 Task: Add Attachment from Google Drive to Card Card0000000087 in Board Board0000000022 in Workspace WS0000000008 in Trello. Add Cover Orange to Card Card0000000087 in Board Board0000000022 in Workspace WS0000000008 in Trello. Add "Add Label …" with "Title" Title0000000087 to Button Button0000000087 to Card Card0000000087 in Board Board0000000022 in Workspace WS0000000008 in Trello. Add Description DS0000000087 to Card Card0000000087 in Board Board0000000022 in Workspace WS0000000008 in Trello. Add Comment CM0000000087 to Card Card0000000087 in Board Board0000000022 in Workspace WS0000000008 in Trello
Action: Mouse moved to (386, 456)
Screenshot: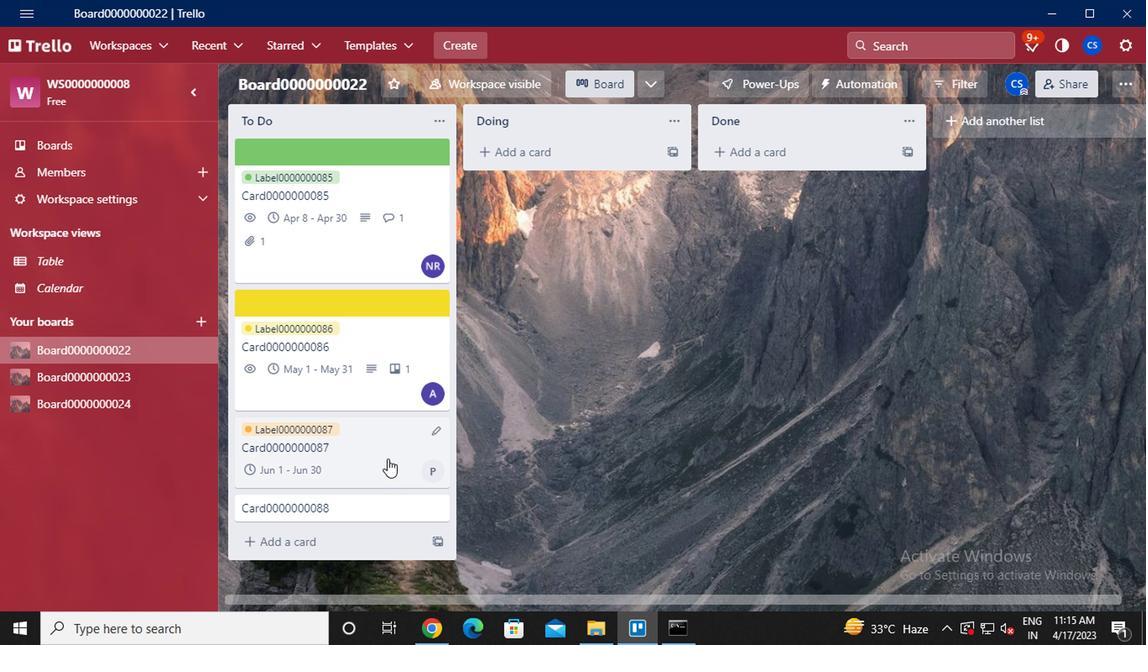 
Action: Mouse pressed left at (386, 456)
Screenshot: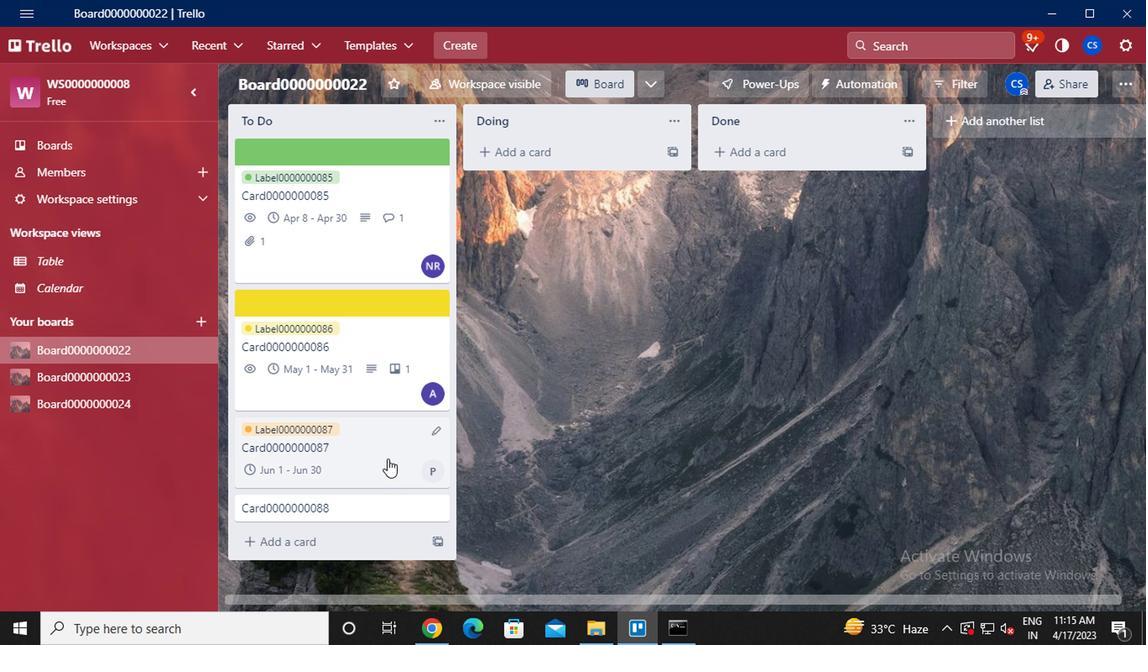 
Action: Mouse moved to (798, 294)
Screenshot: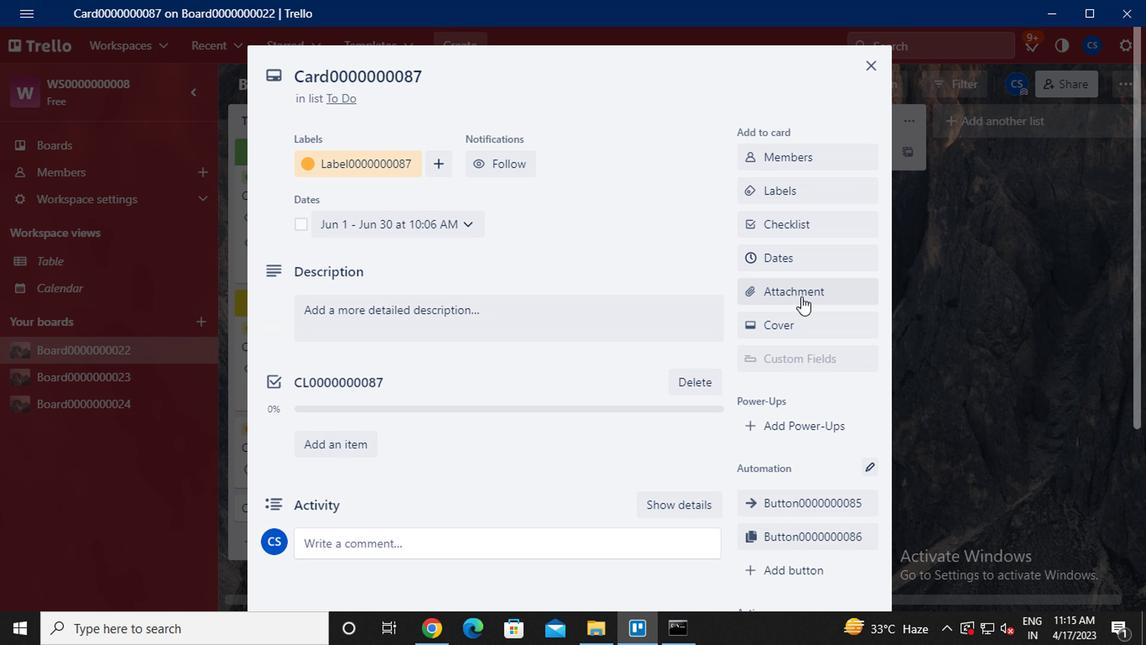 
Action: Mouse pressed left at (798, 294)
Screenshot: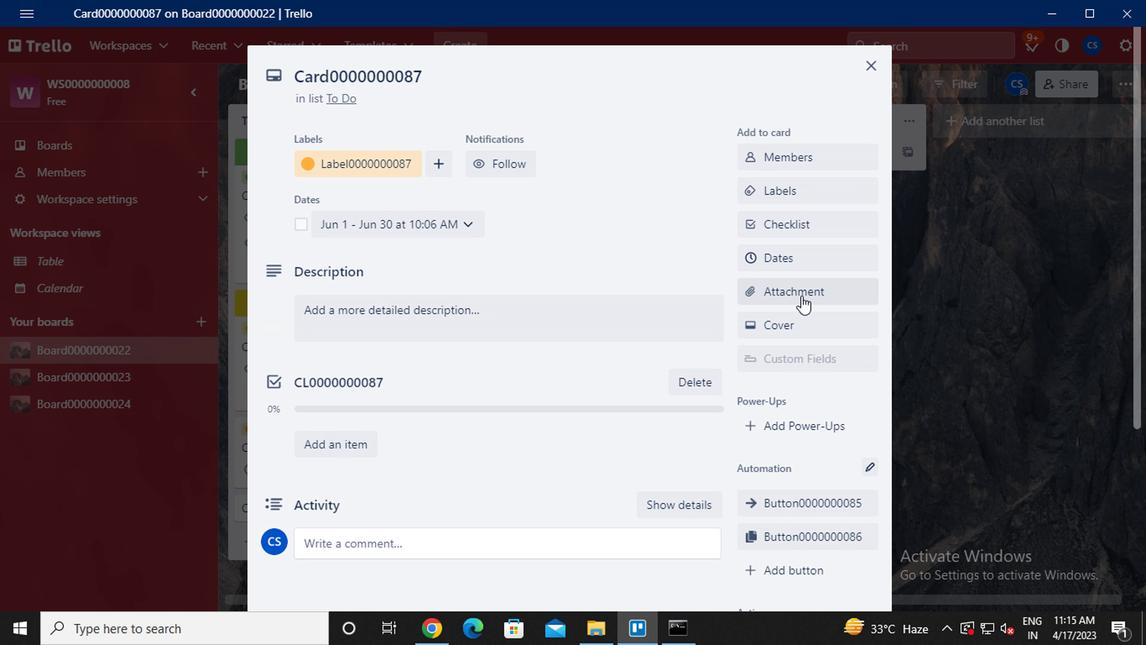 
Action: Mouse moved to (808, 204)
Screenshot: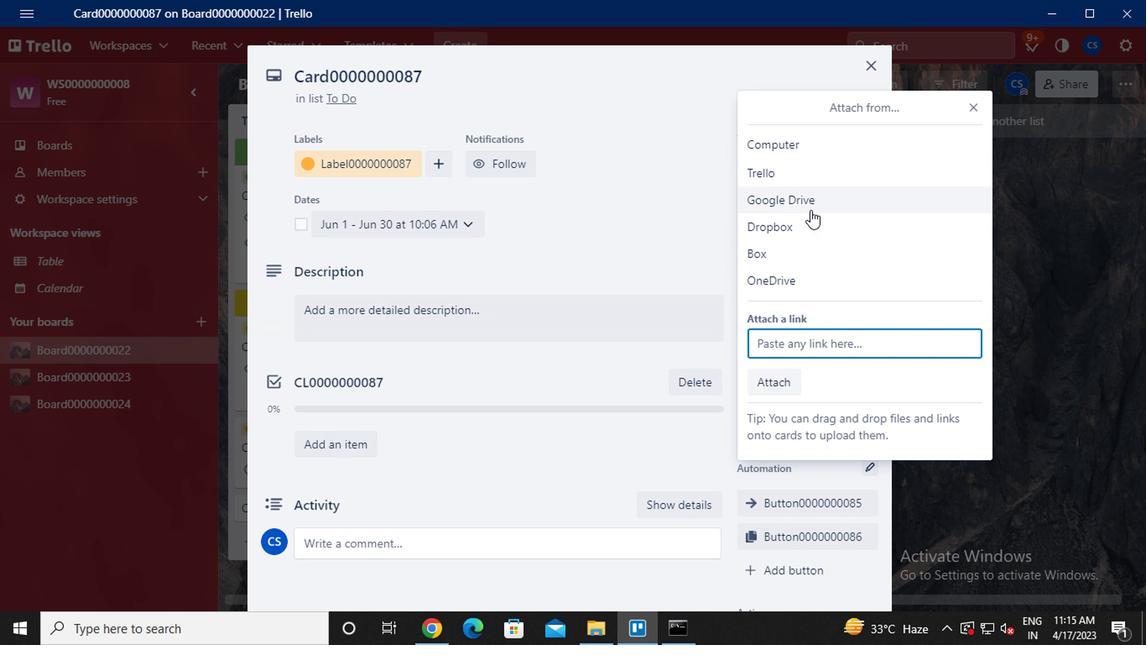 
Action: Mouse pressed left at (808, 204)
Screenshot: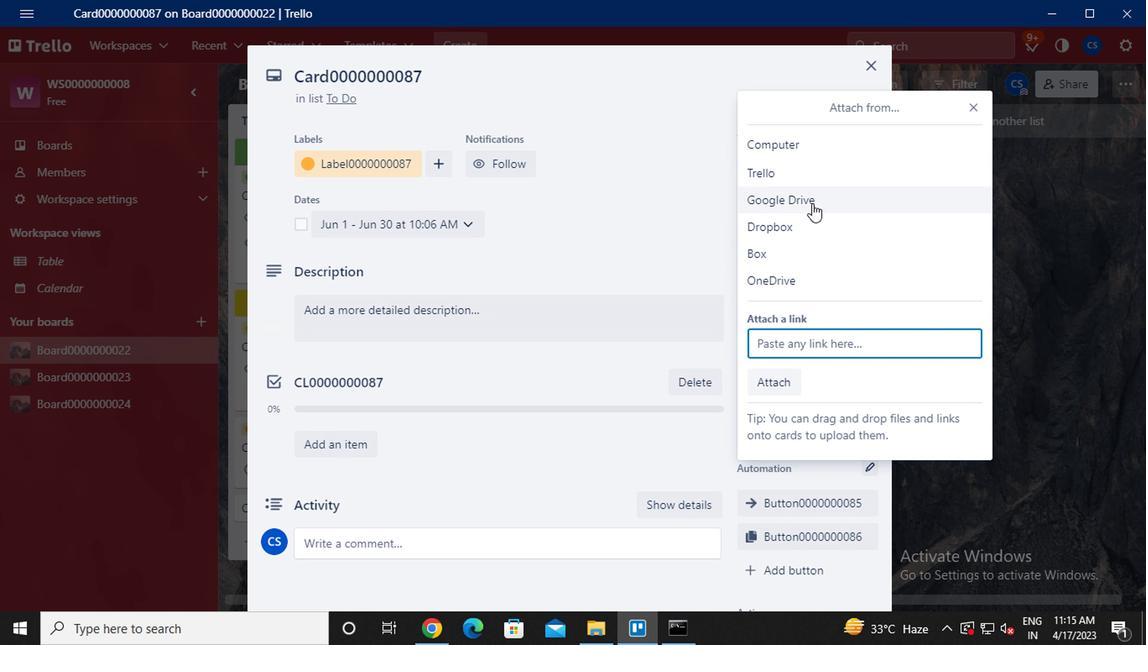 
Action: Mouse moved to (269, 275)
Screenshot: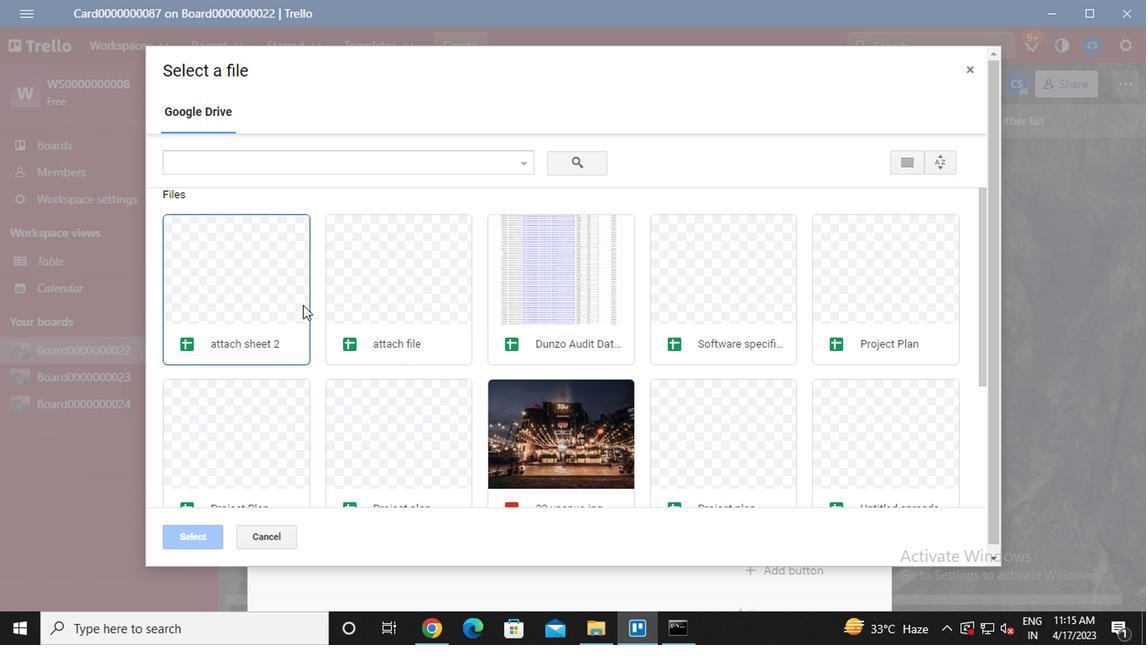 
Action: Mouse pressed left at (269, 275)
Screenshot: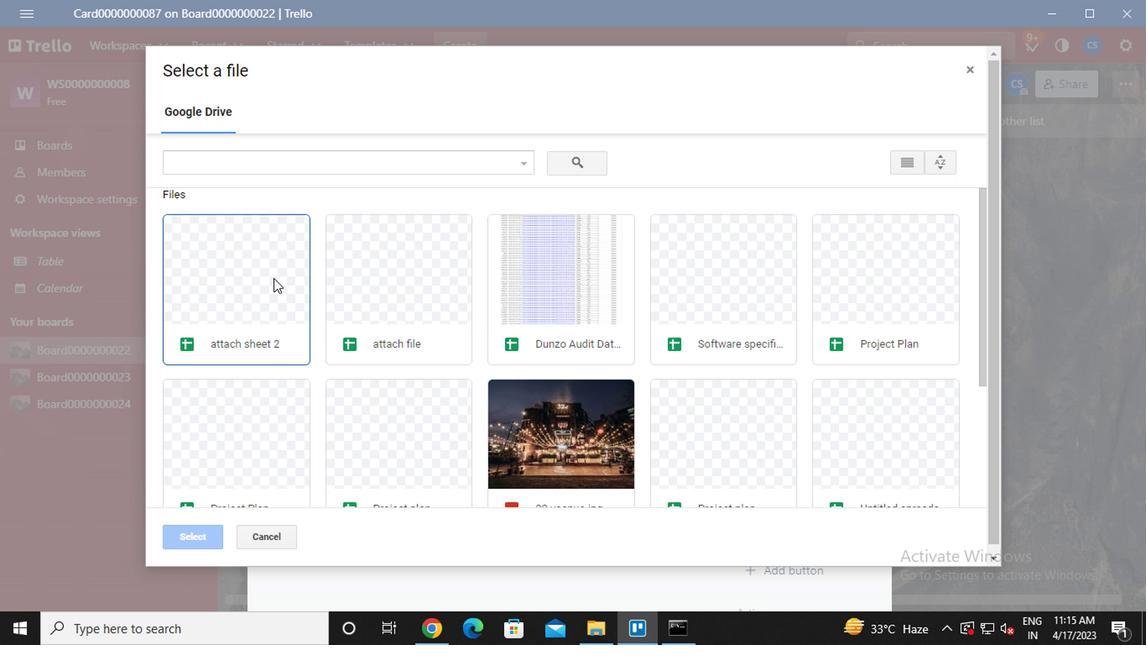
Action: Mouse pressed left at (269, 275)
Screenshot: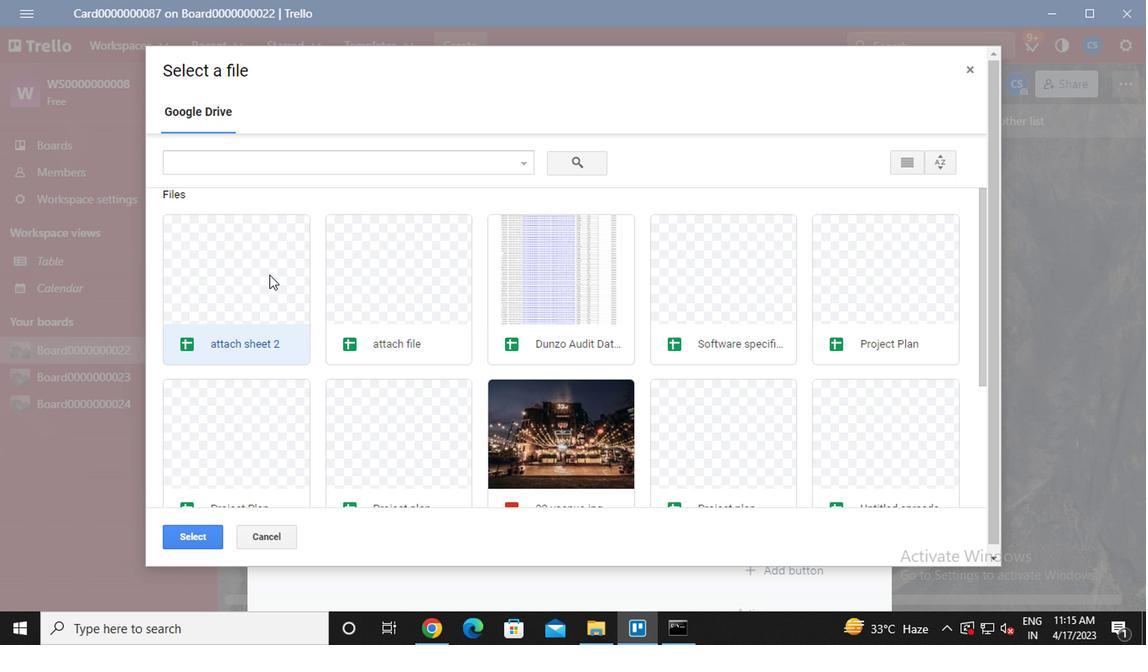 
Action: Mouse pressed left at (269, 275)
Screenshot: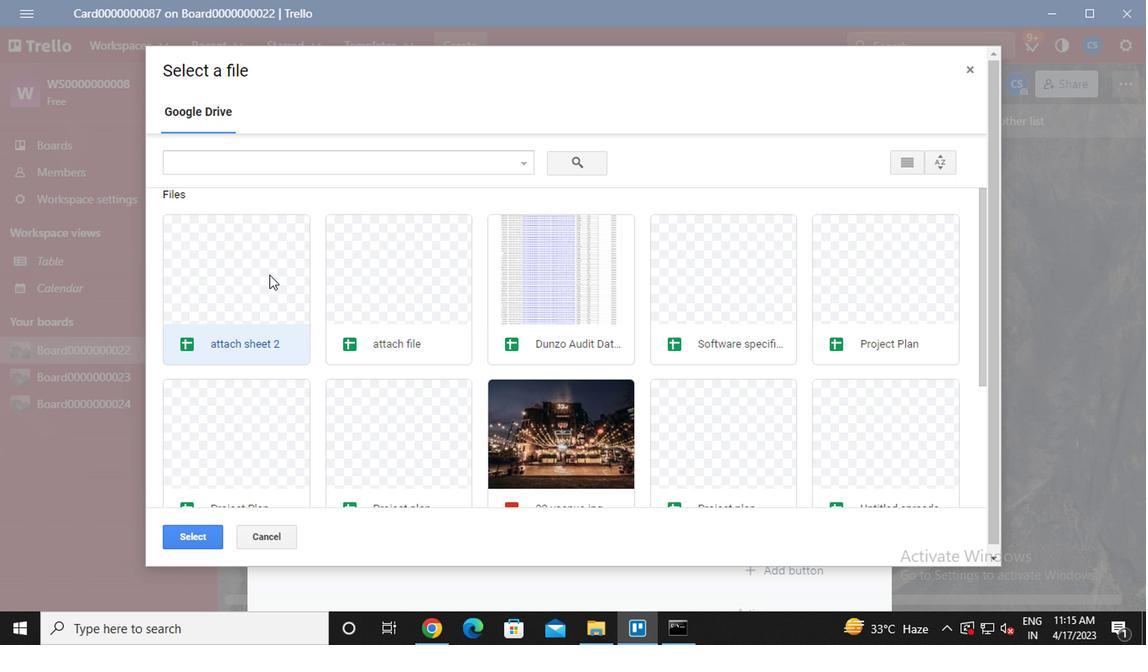 
Action: Mouse moved to (801, 320)
Screenshot: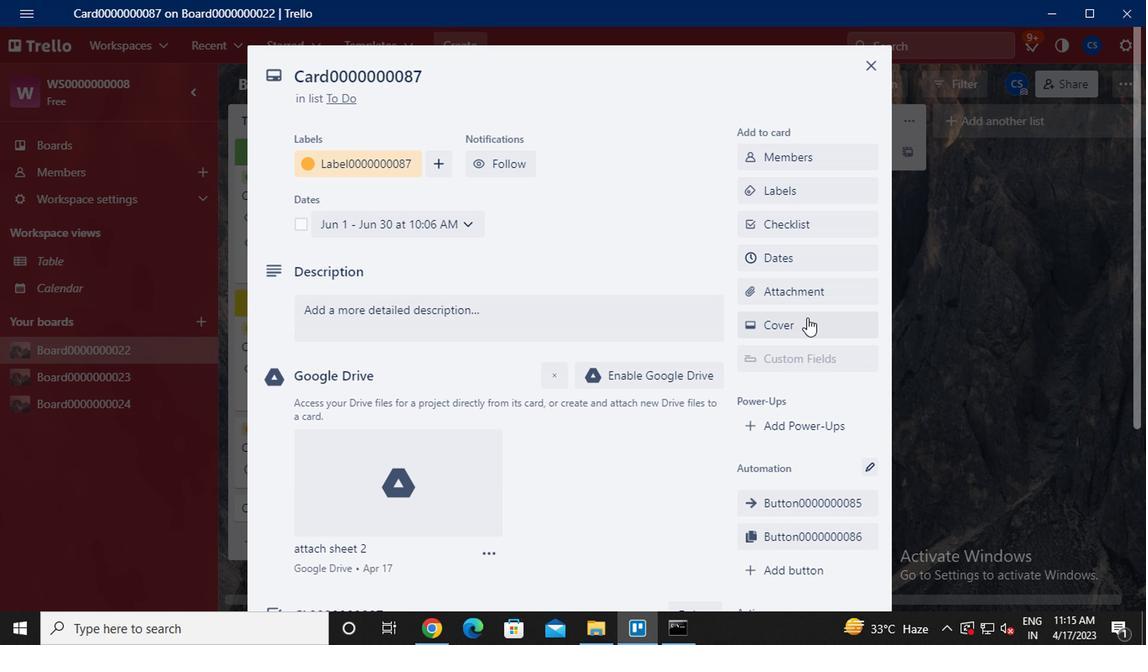 
Action: Mouse pressed left at (801, 320)
Screenshot: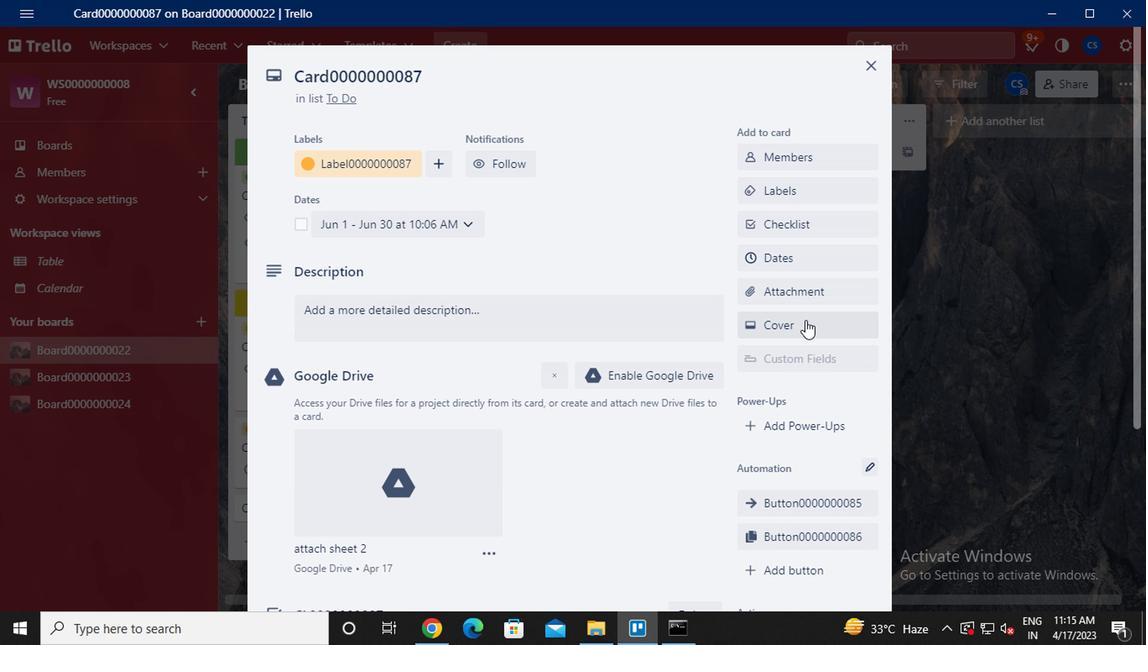 
Action: Mouse moved to (841, 281)
Screenshot: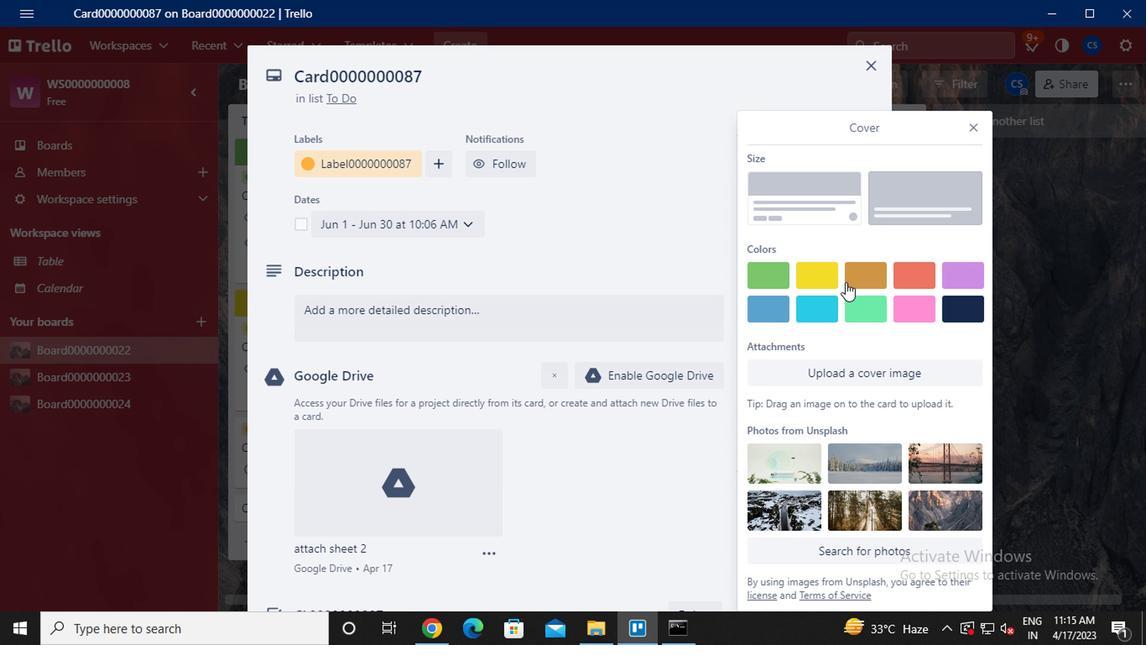 
Action: Mouse pressed left at (841, 281)
Screenshot: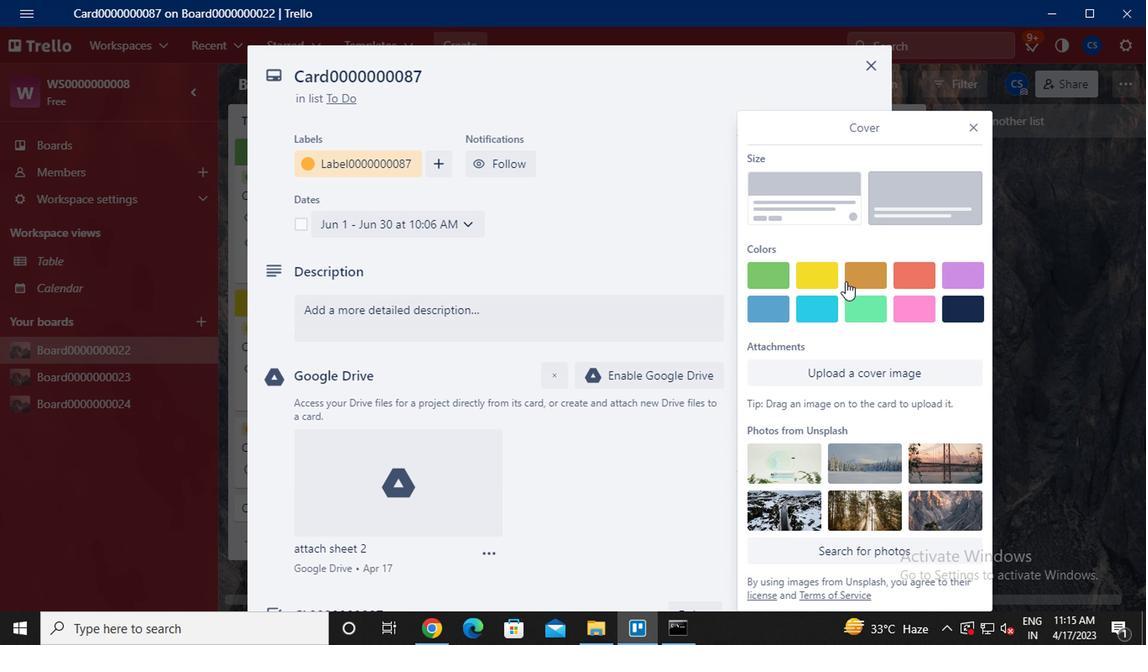 
Action: Mouse moved to (969, 101)
Screenshot: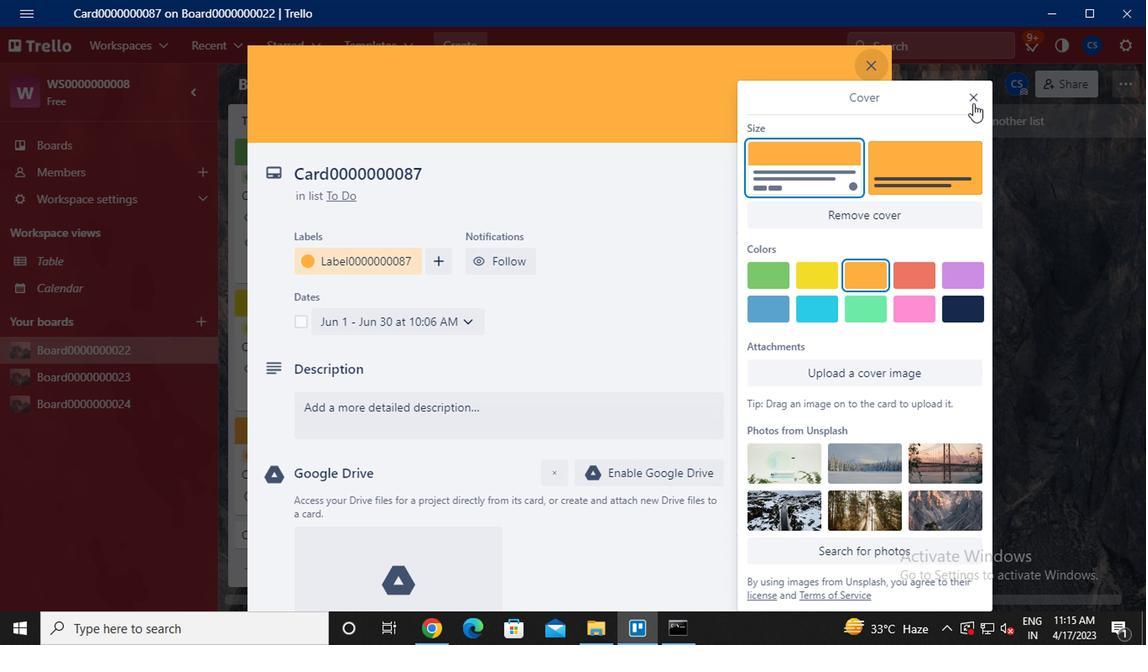 
Action: Mouse pressed left at (969, 101)
Screenshot: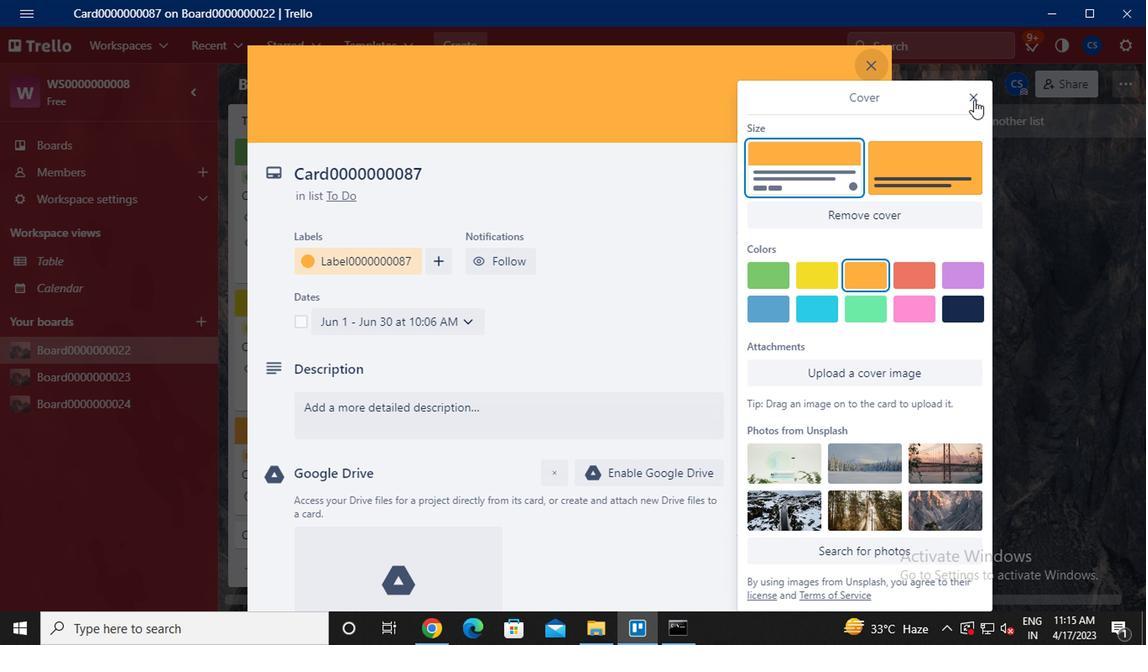 
Action: Mouse moved to (830, 277)
Screenshot: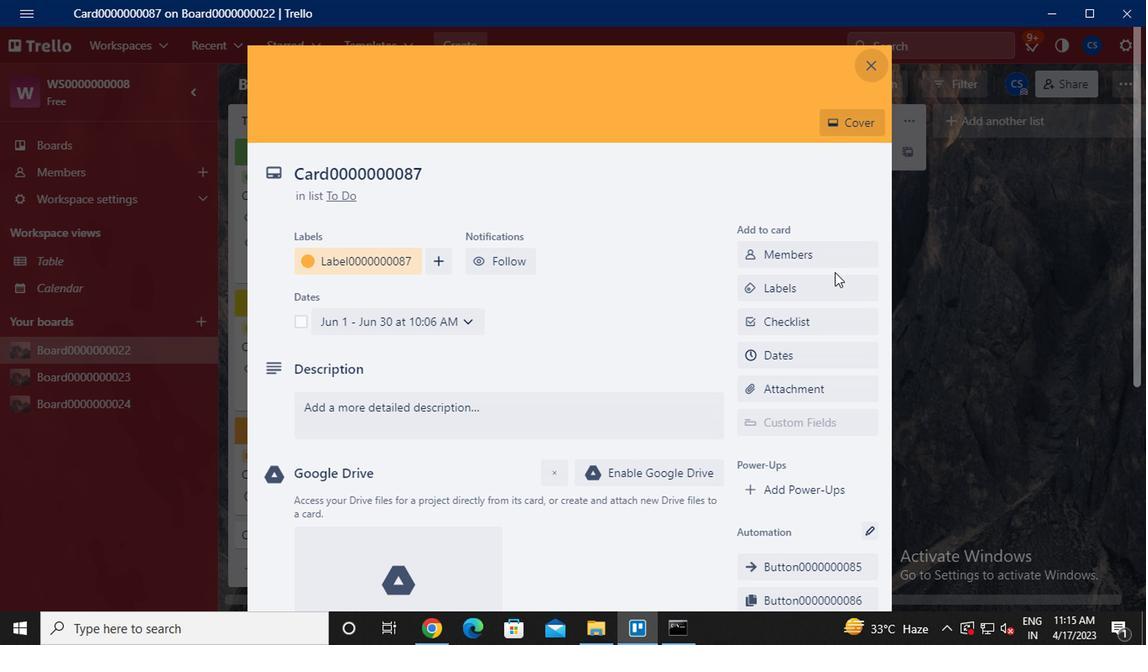 
Action: Mouse scrolled (830, 275) with delta (0, -1)
Screenshot: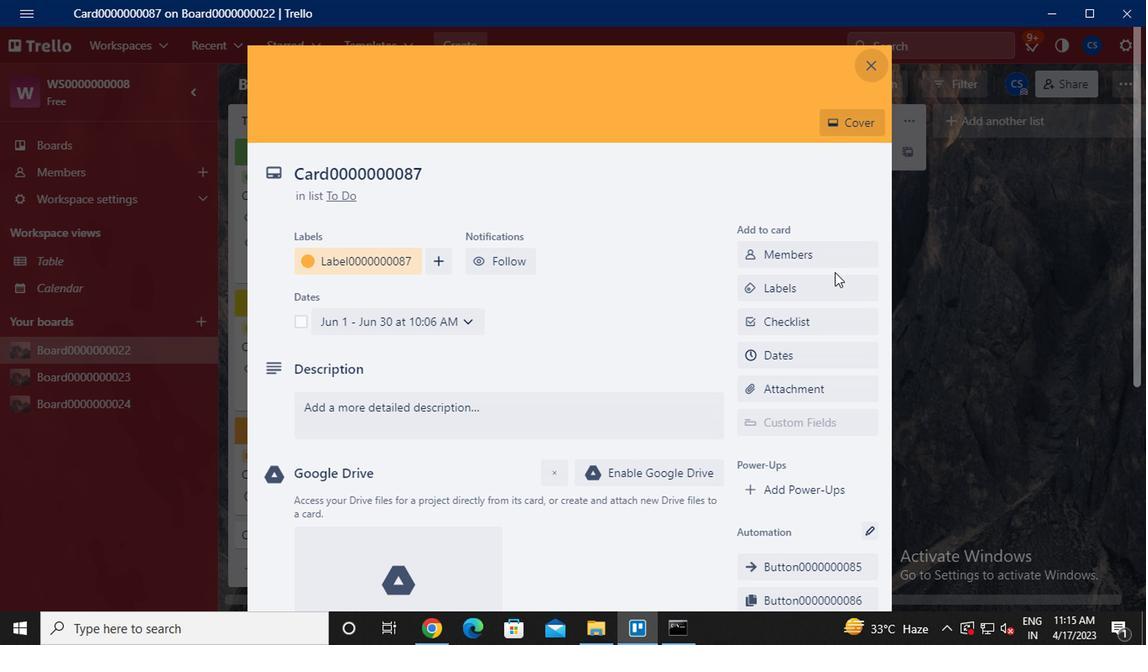 
Action: Mouse moved to (829, 278)
Screenshot: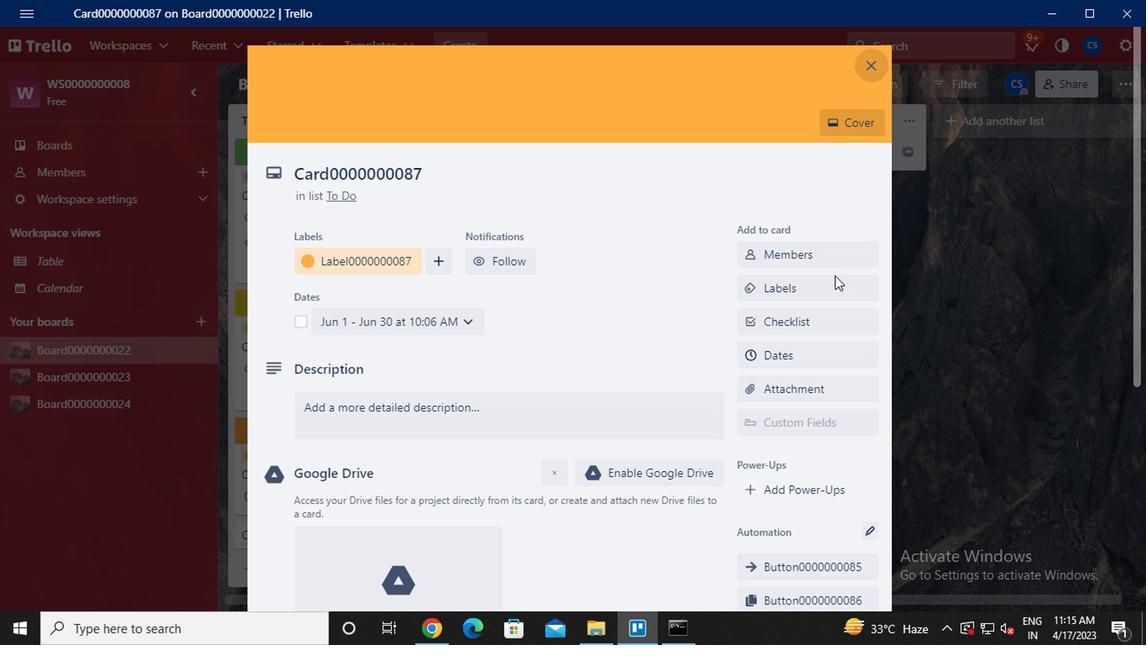 
Action: Mouse scrolled (829, 277) with delta (0, -1)
Screenshot: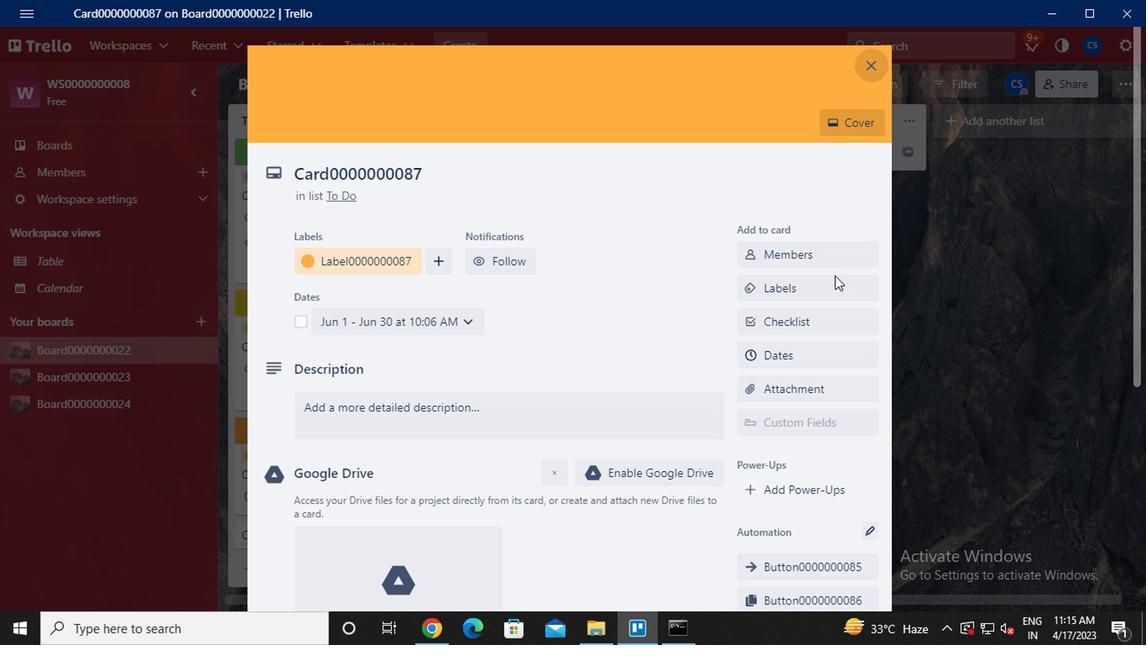 
Action: Mouse scrolled (829, 277) with delta (0, -1)
Screenshot: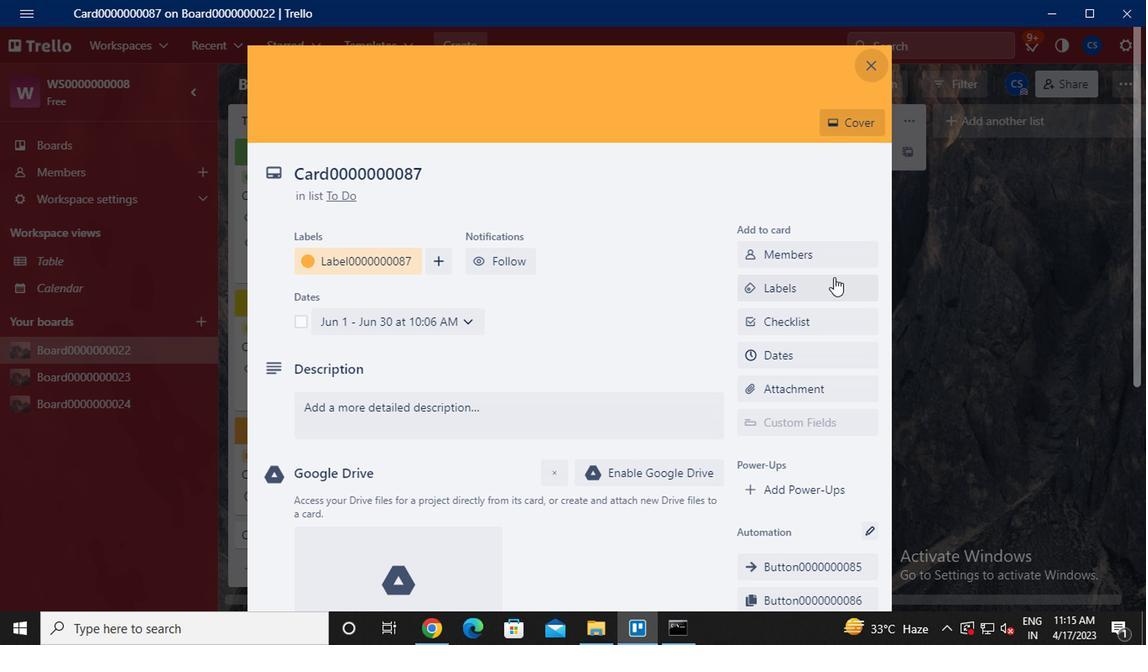 
Action: Mouse scrolled (829, 277) with delta (0, -1)
Screenshot: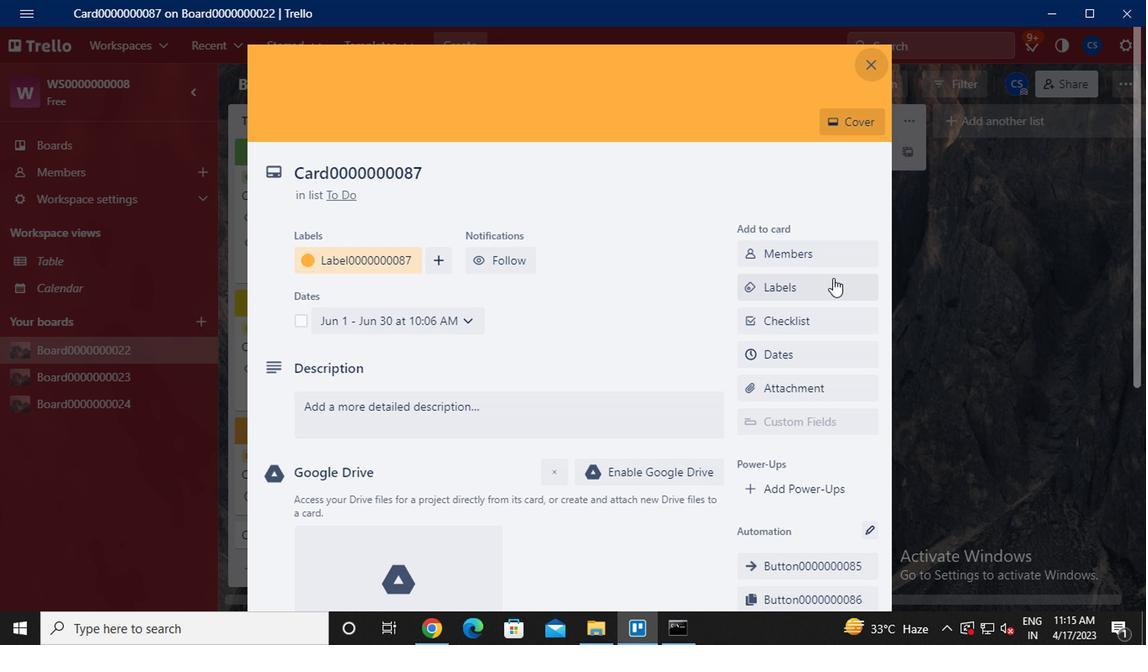 
Action: Mouse moved to (798, 293)
Screenshot: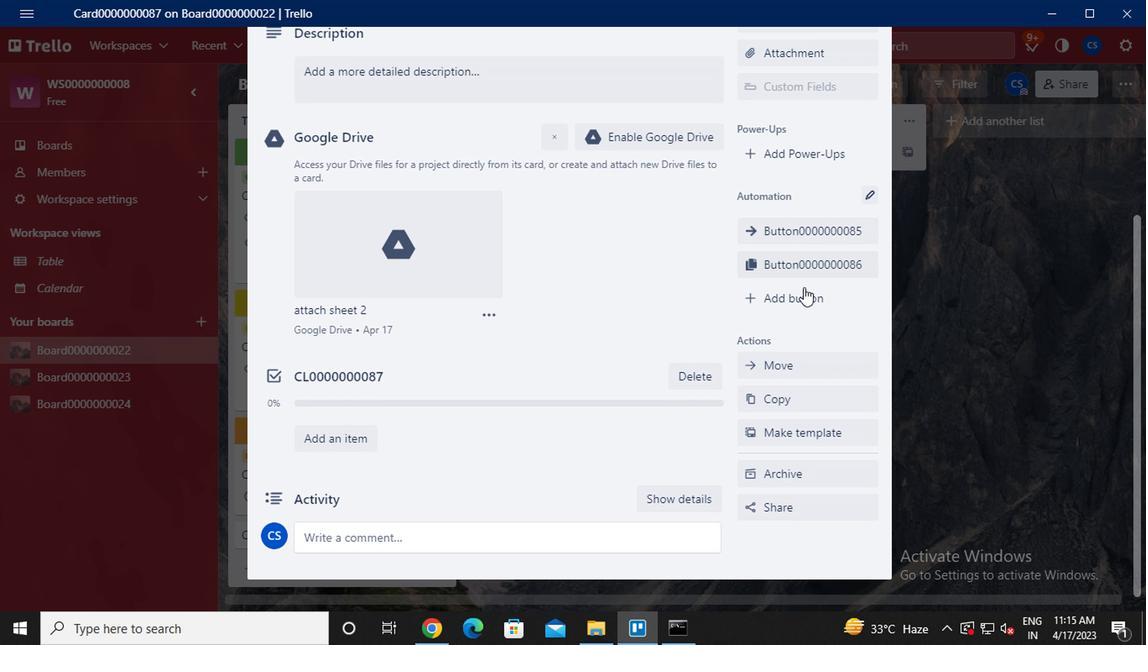 
Action: Mouse pressed left at (798, 293)
Screenshot: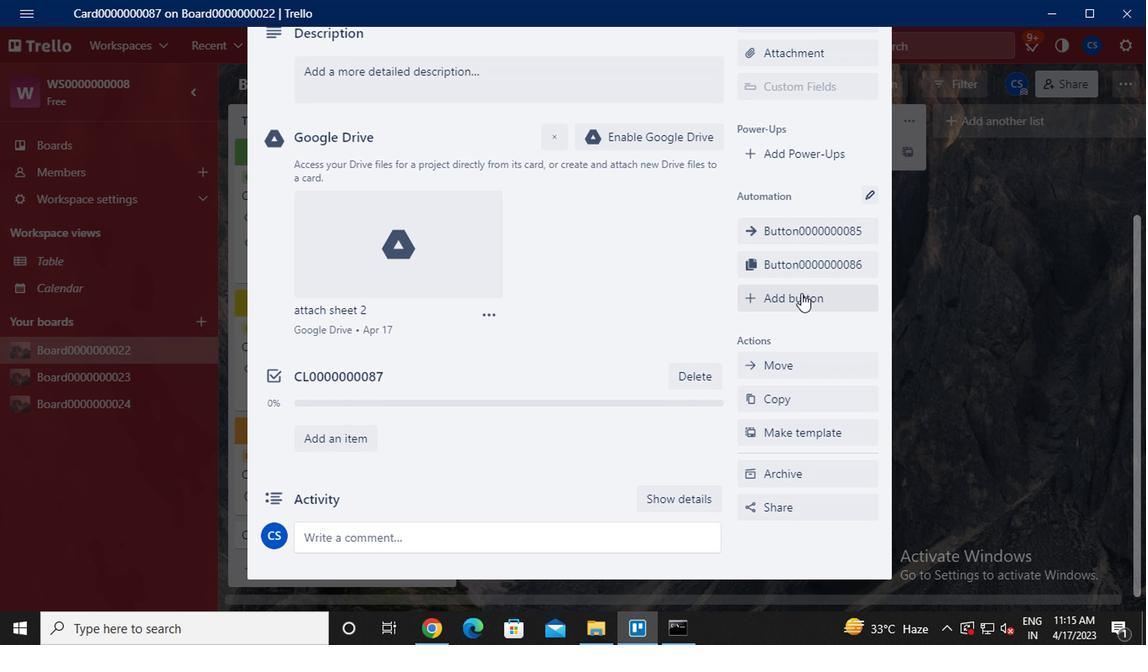 
Action: Mouse moved to (817, 217)
Screenshot: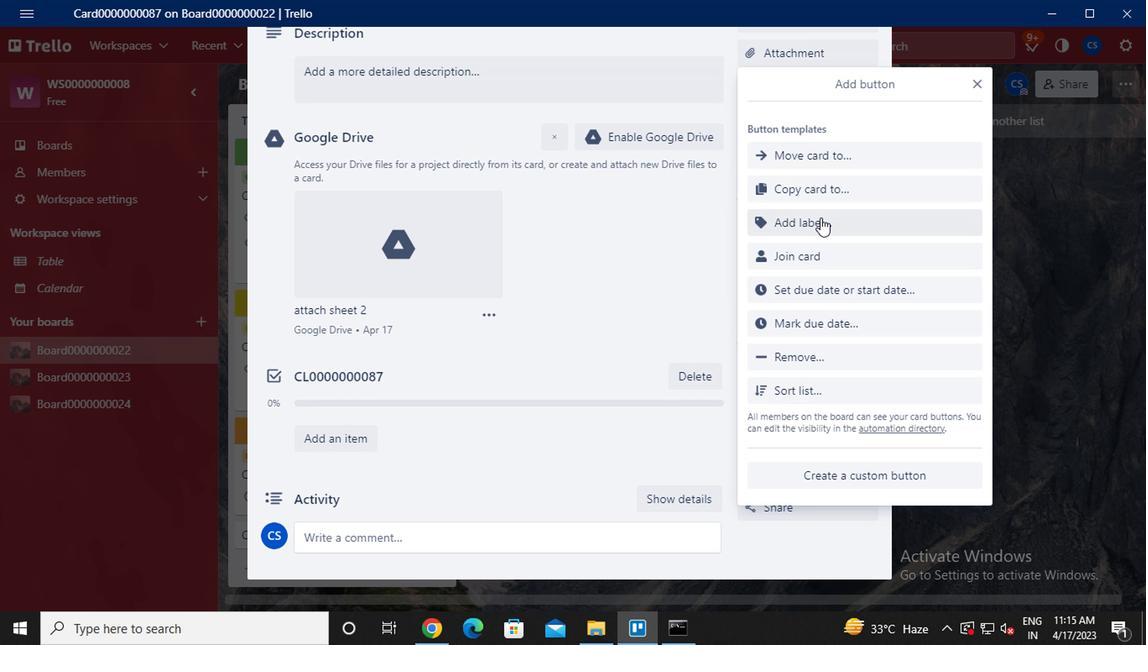 
Action: Mouse pressed left at (817, 217)
Screenshot: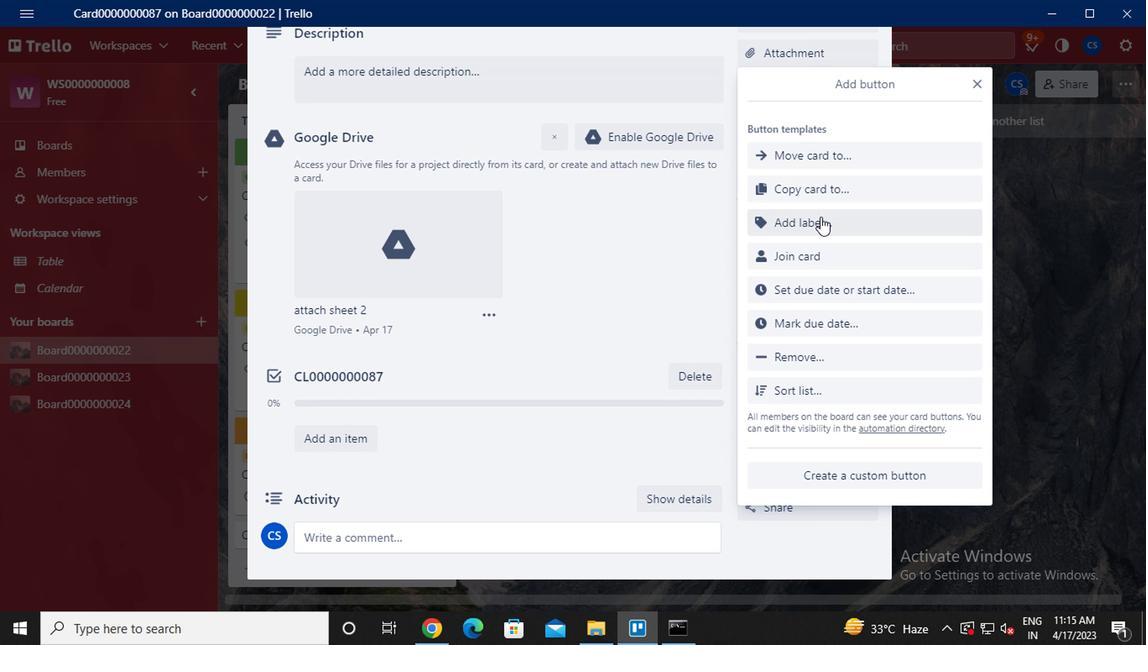 
Action: Mouse moved to (773, 215)
Screenshot: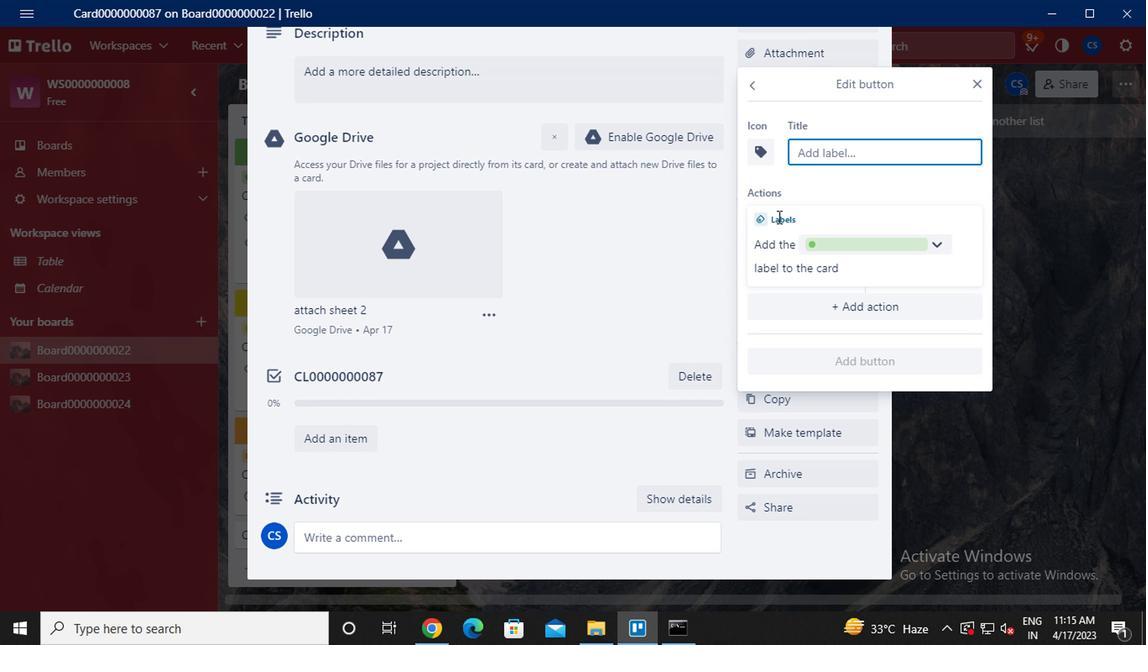 
Action: Key pressed <Key.caps_lock><Key.caps_lock>t<Key.caps_lock>itle
Screenshot: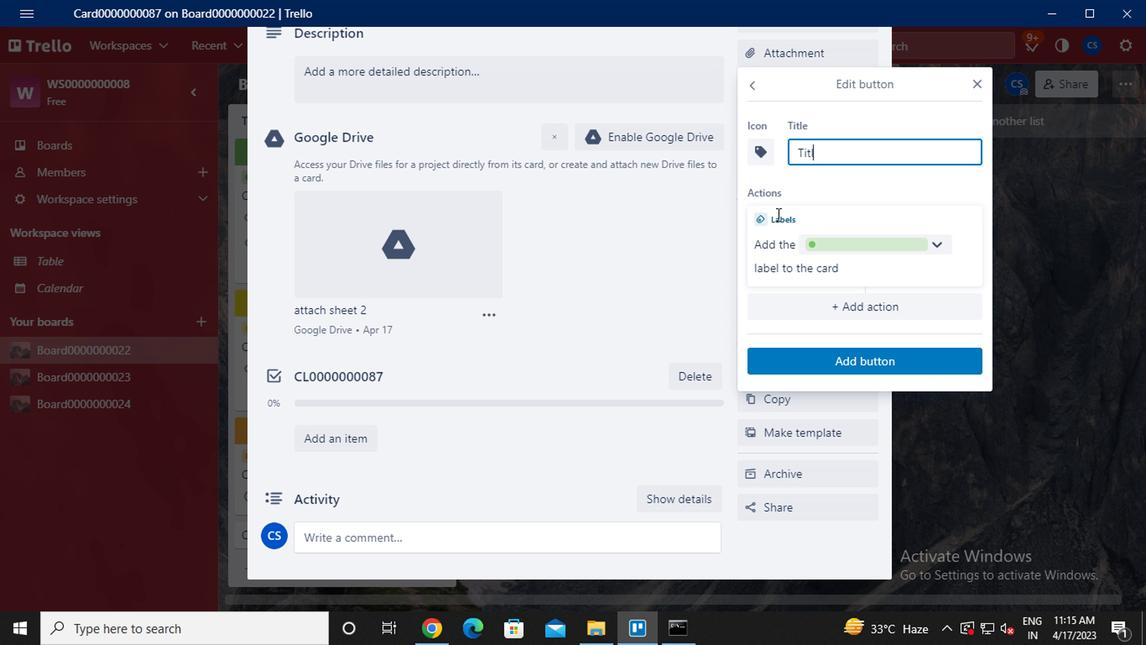 
Action: Mouse moved to (774, 214)
Screenshot: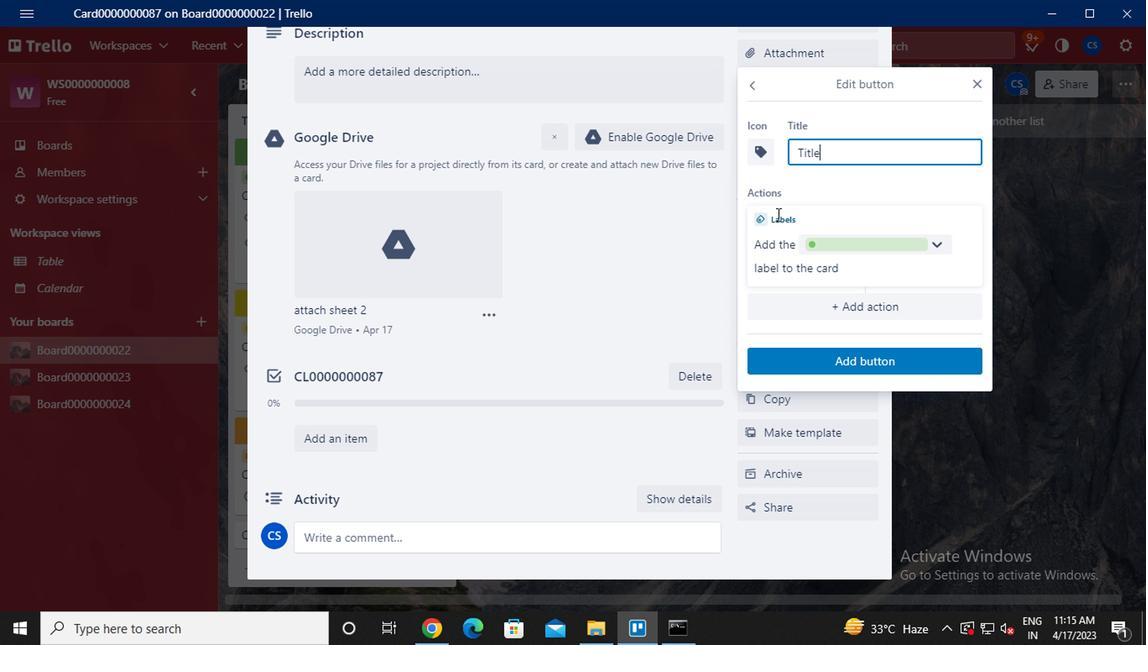 
Action: Key pressed 0000000087
Screenshot: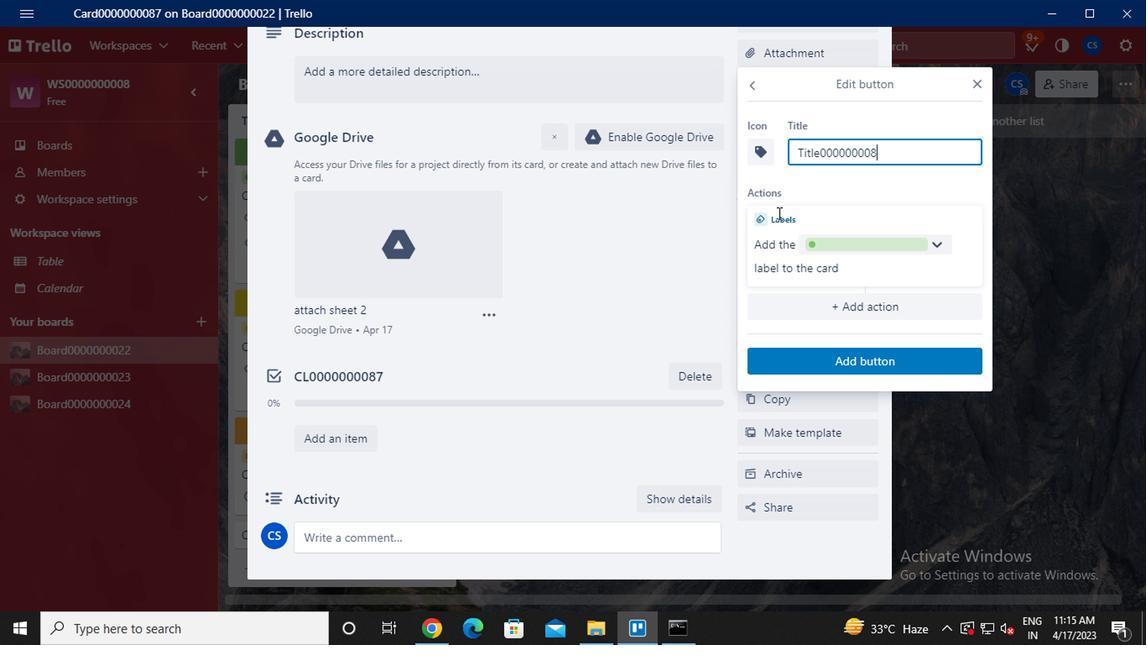 
Action: Mouse moved to (869, 367)
Screenshot: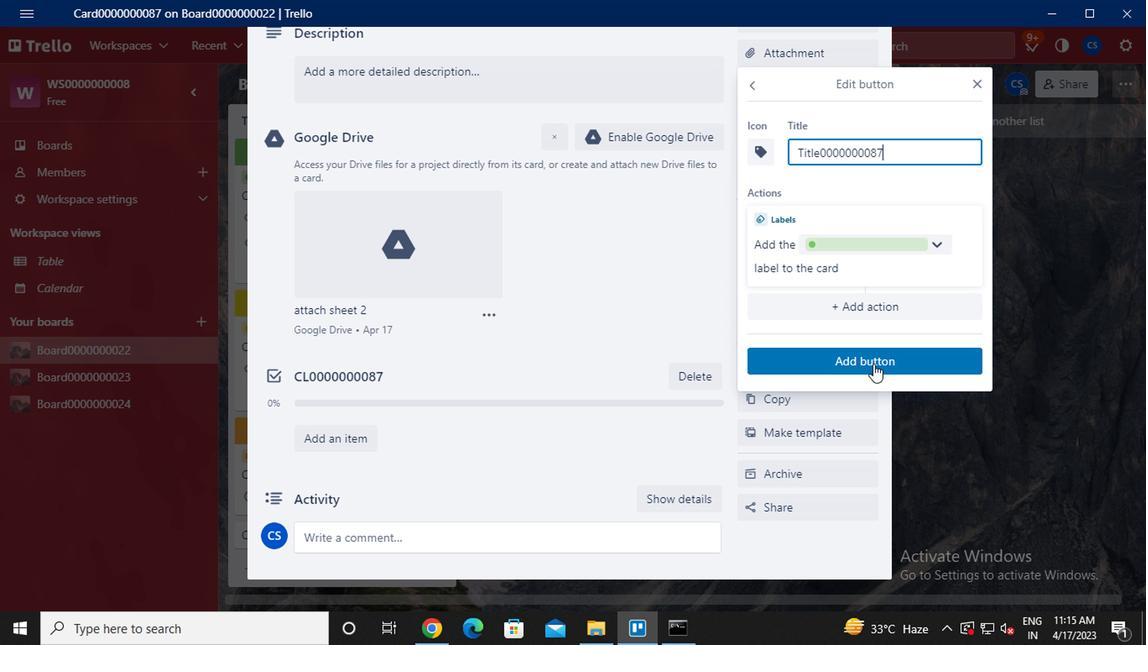 
Action: Mouse pressed left at (869, 367)
Screenshot: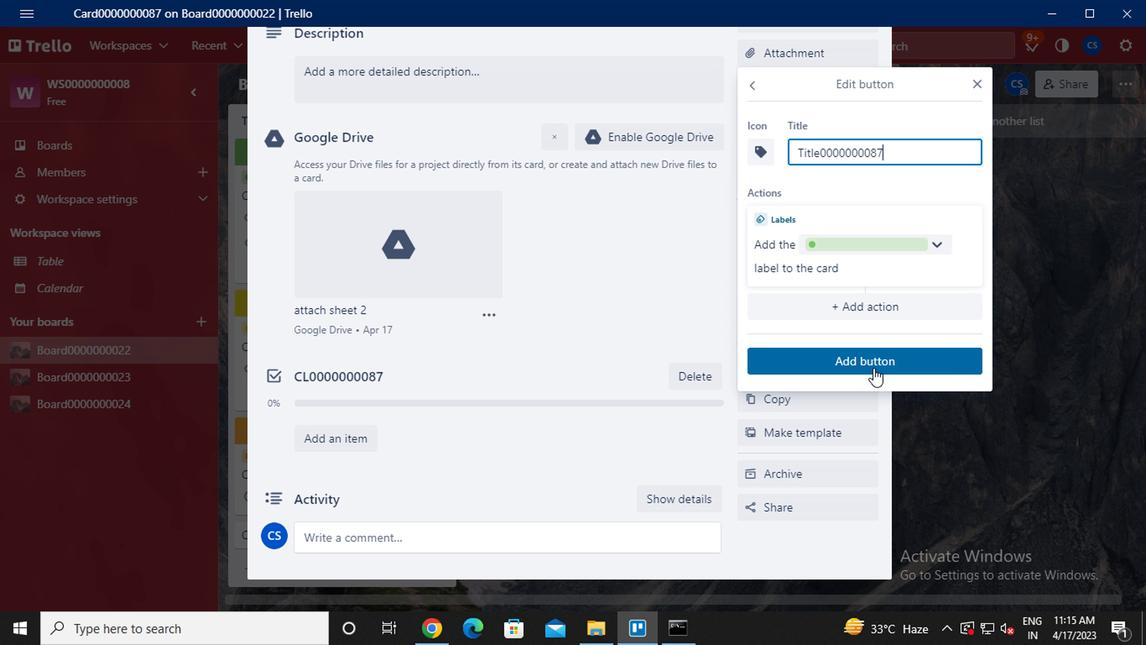 
Action: Mouse moved to (482, 321)
Screenshot: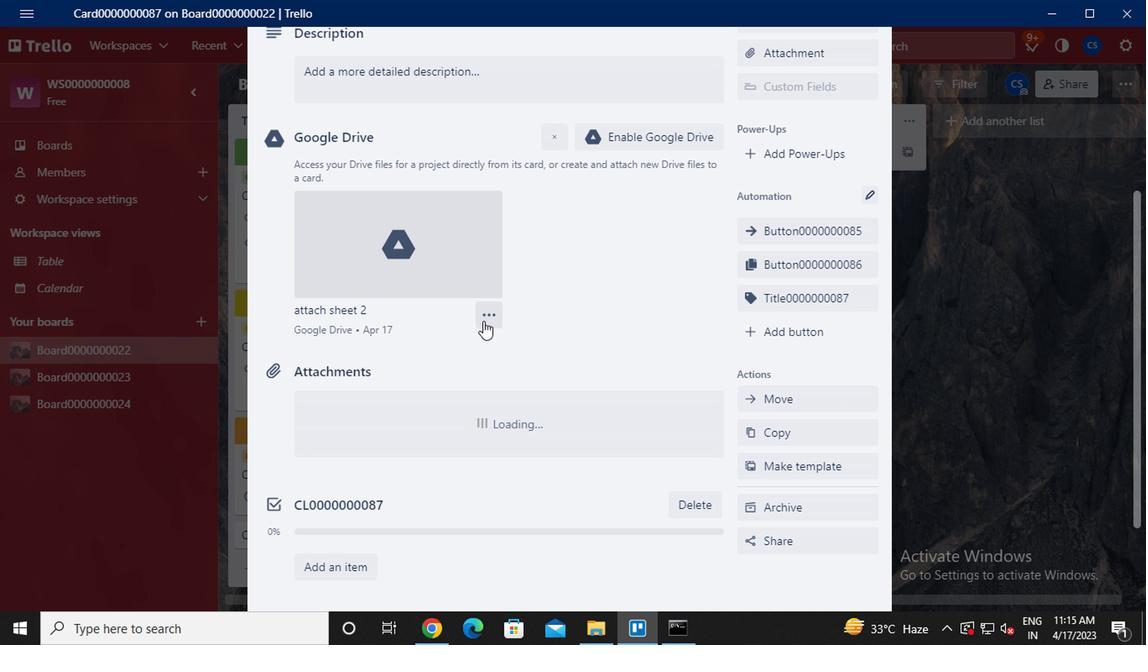 
Action: Mouse scrolled (482, 323) with delta (0, 1)
Screenshot: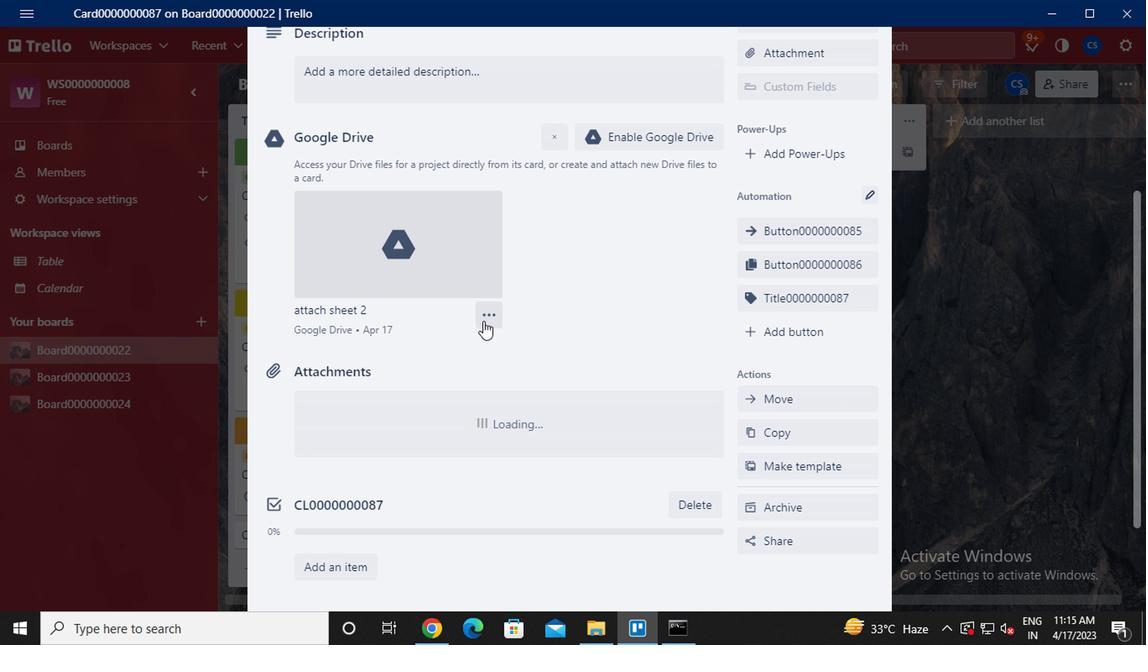 
Action: Mouse moved to (481, 323)
Screenshot: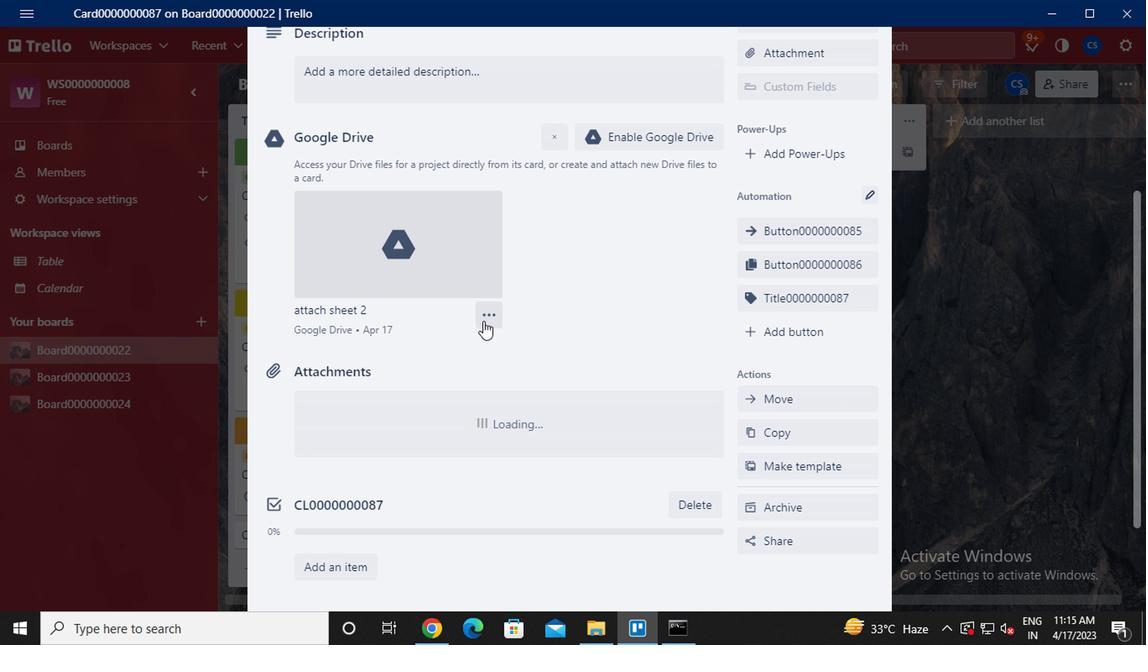 
Action: Mouse scrolled (481, 323) with delta (0, 0)
Screenshot: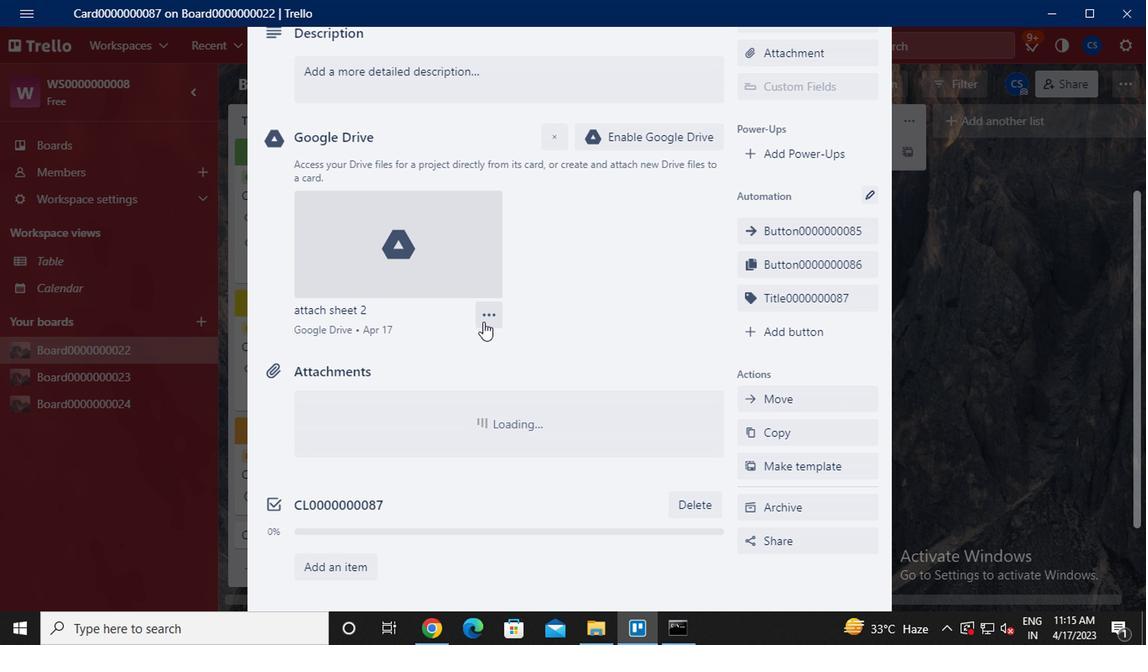 
Action: Mouse scrolled (481, 323) with delta (0, 0)
Screenshot: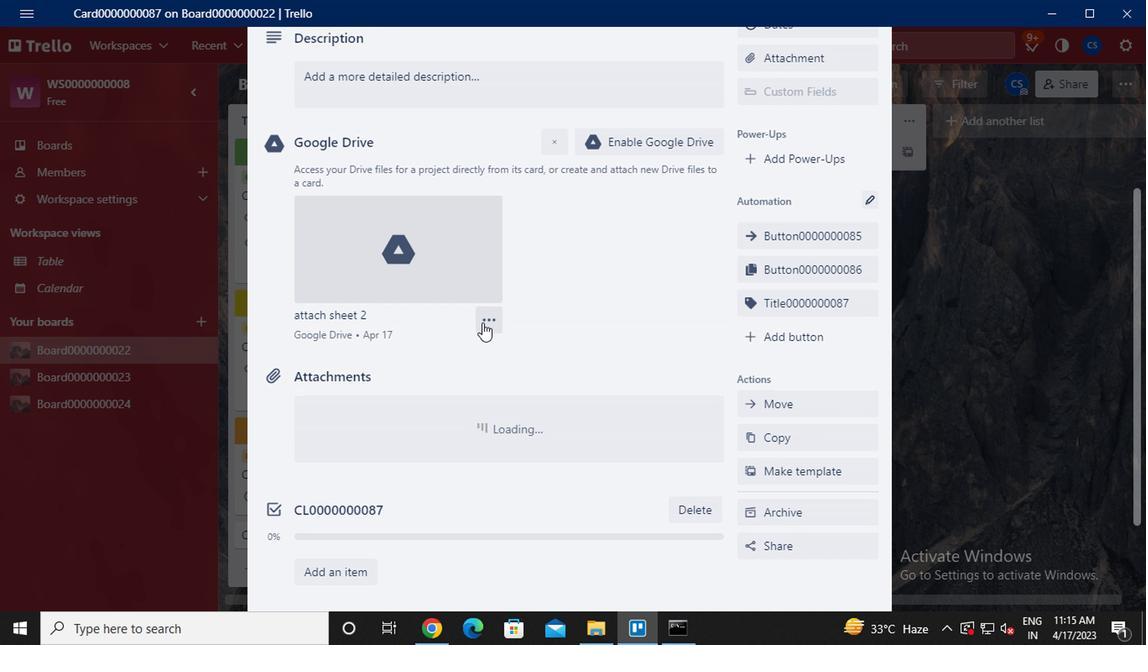 
Action: Mouse moved to (474, 311)
Screenshot: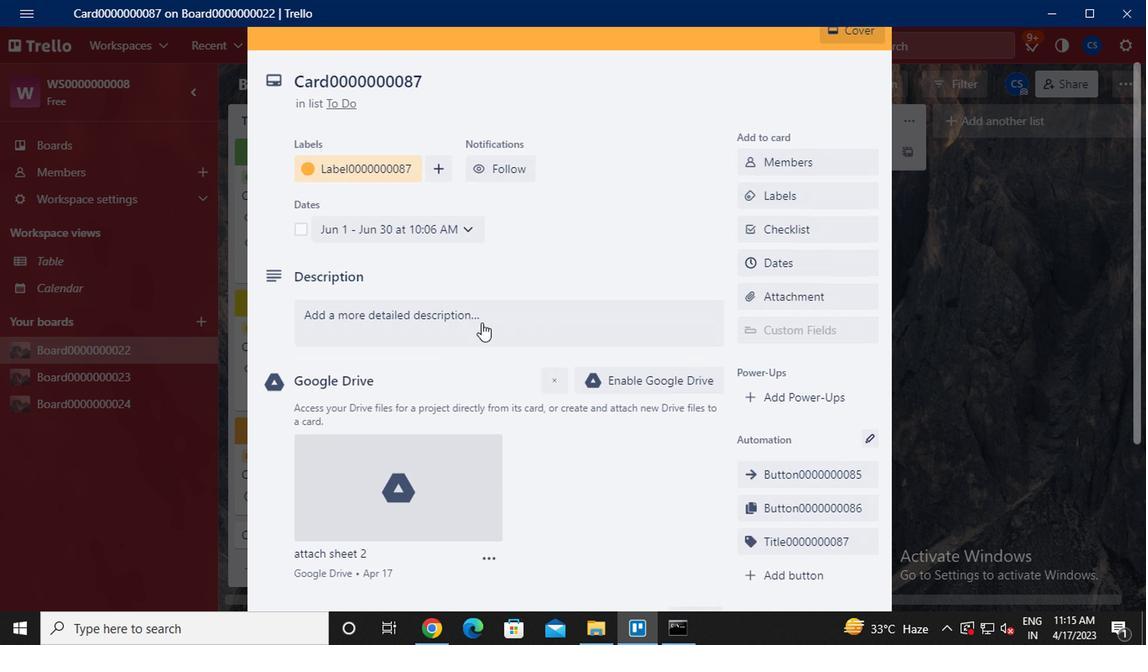 
Action: Mouse pressed left at (474, 311)
Screenshot: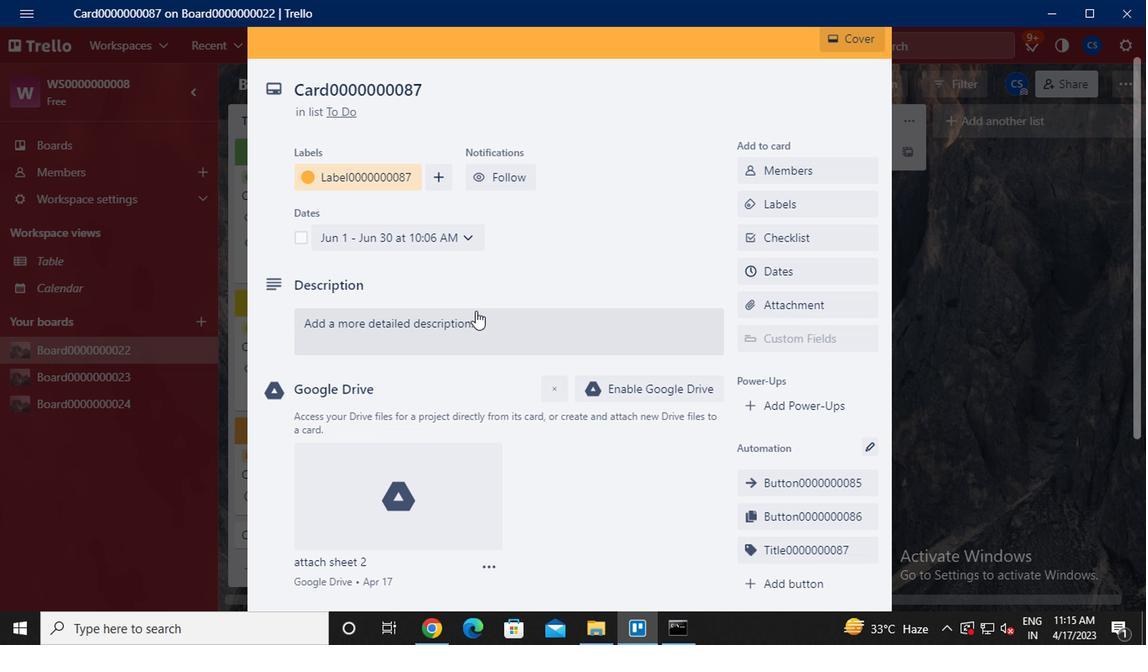 
Action: Key pressed <Key.caps_lock>ds0000000087
Screenshot: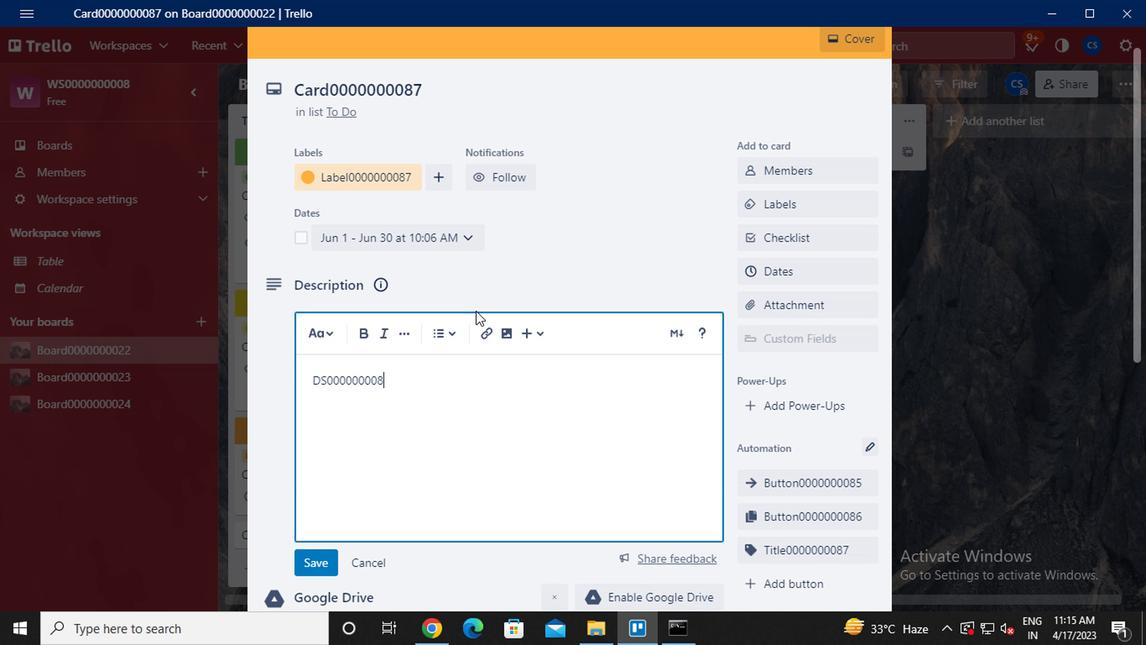 
Action: Mouse moved to (446, 380)
Screenshot: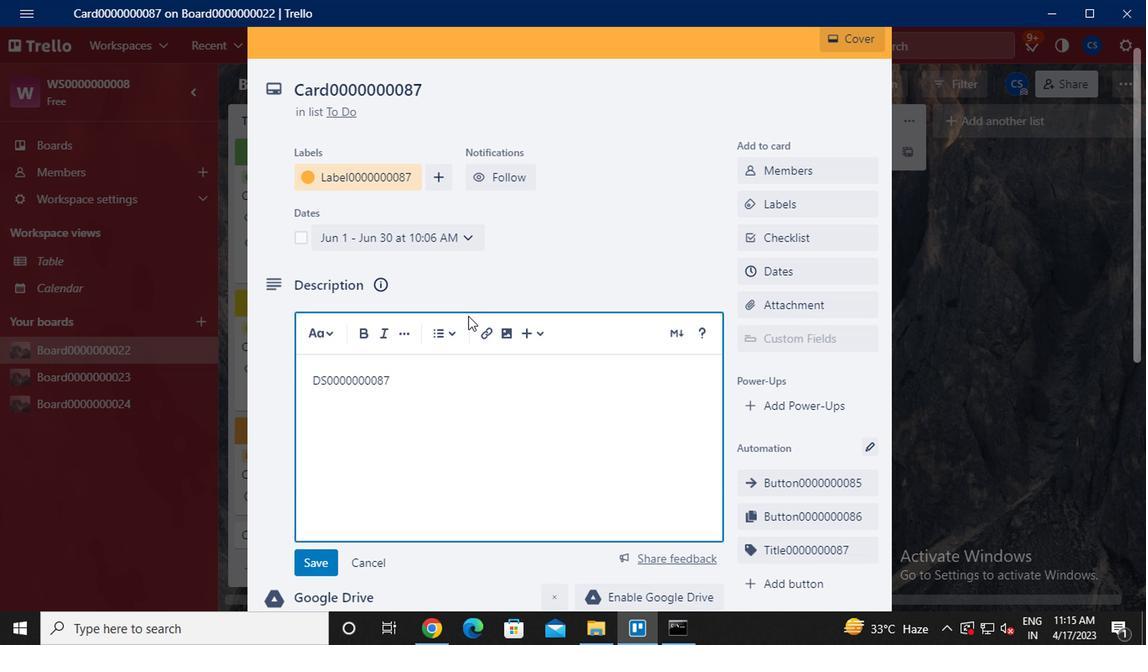 
Action: Mouse scrolled (446, 379) with delta (0, 0)
Screenshot: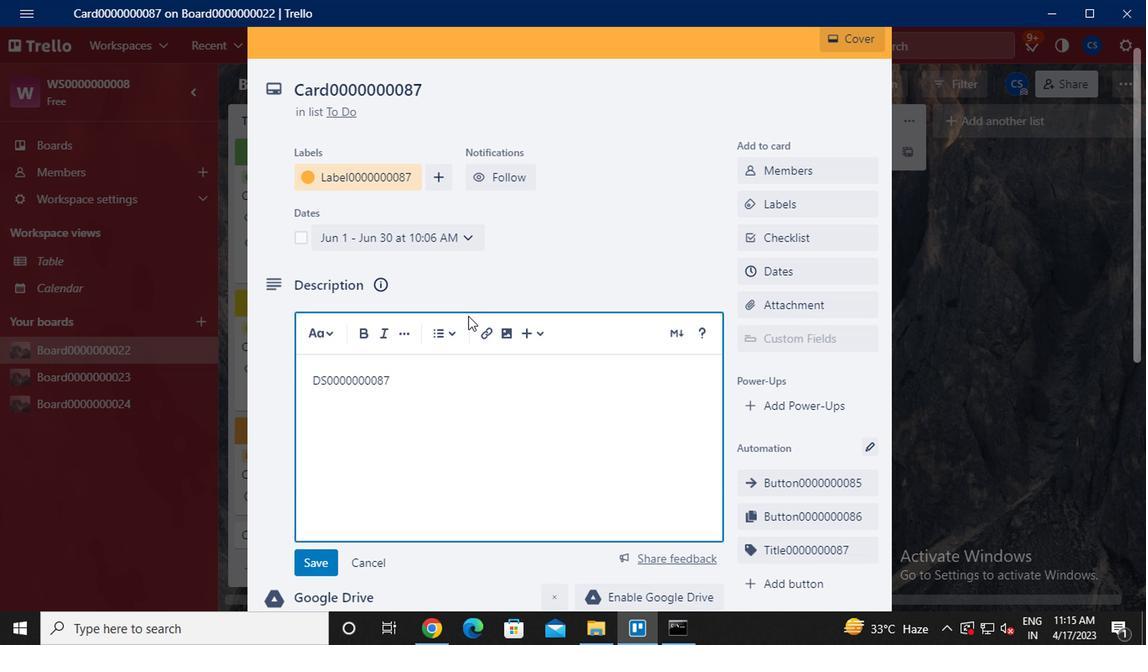 
Action: Mouse moved to (388, 419)
Screenshot: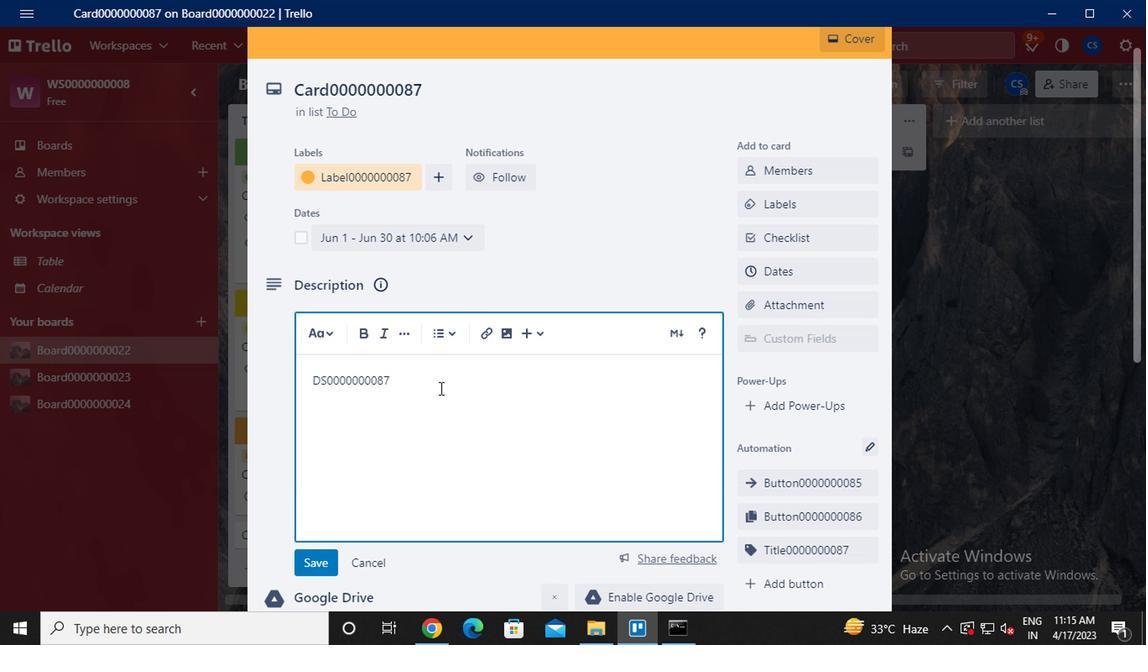 
Action: Mouse scrolled (388, 418) with delta (0, -1)
Screenshot: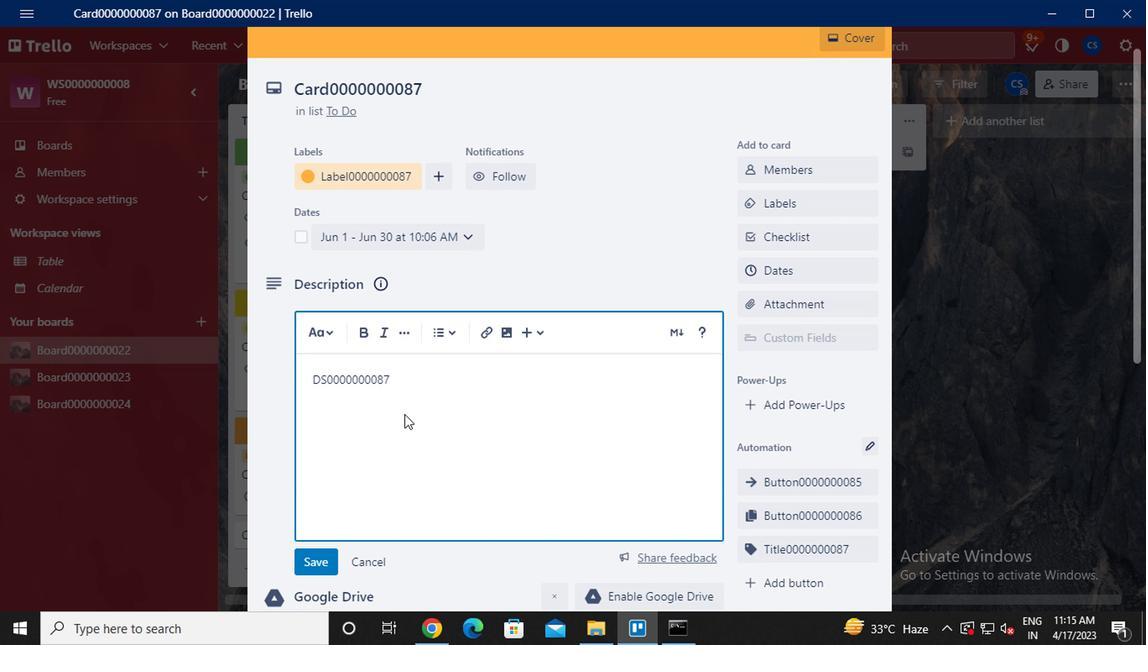 
Action: Mouse moved to (324, 395)
Screenshot: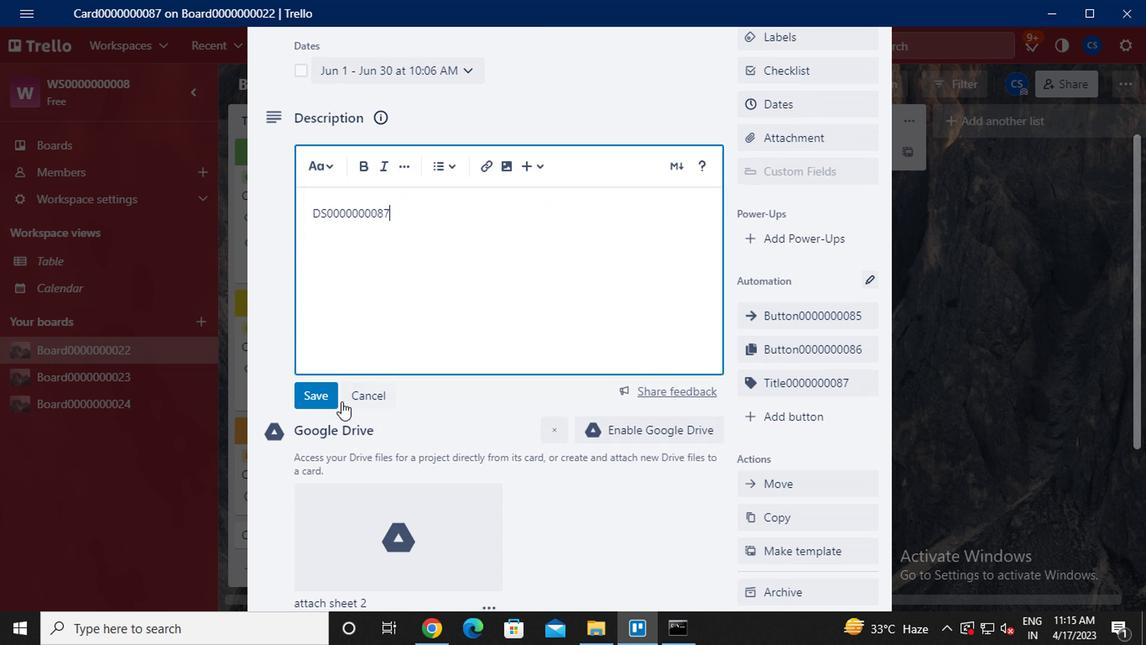 
Action: Mouse pressed left at (324, 395)
Screenshot: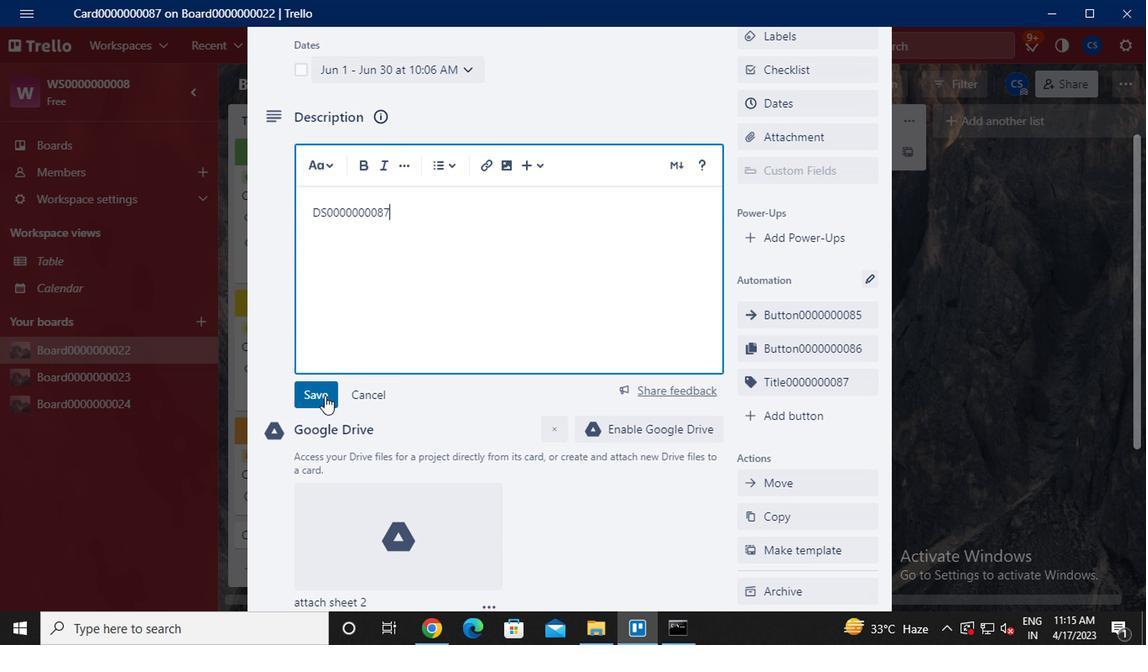 
Action: Mouse moved to (335, 396)
Screenshot: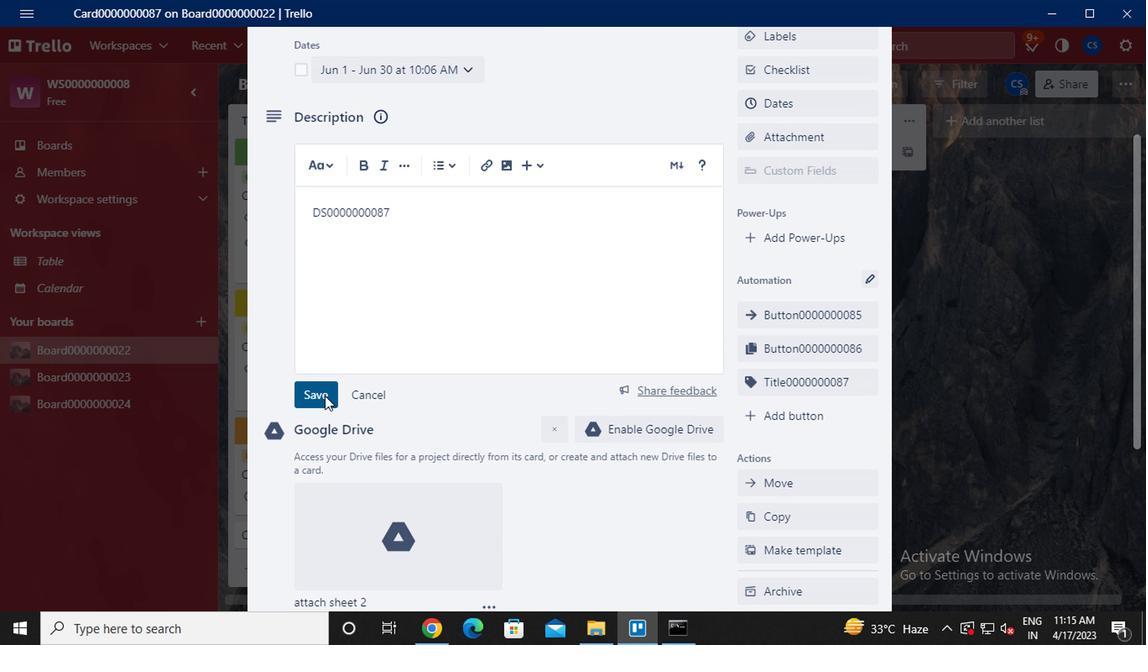 
Action: Mouse scrolled (335, 395) with delta (0, -1)
Screenshot: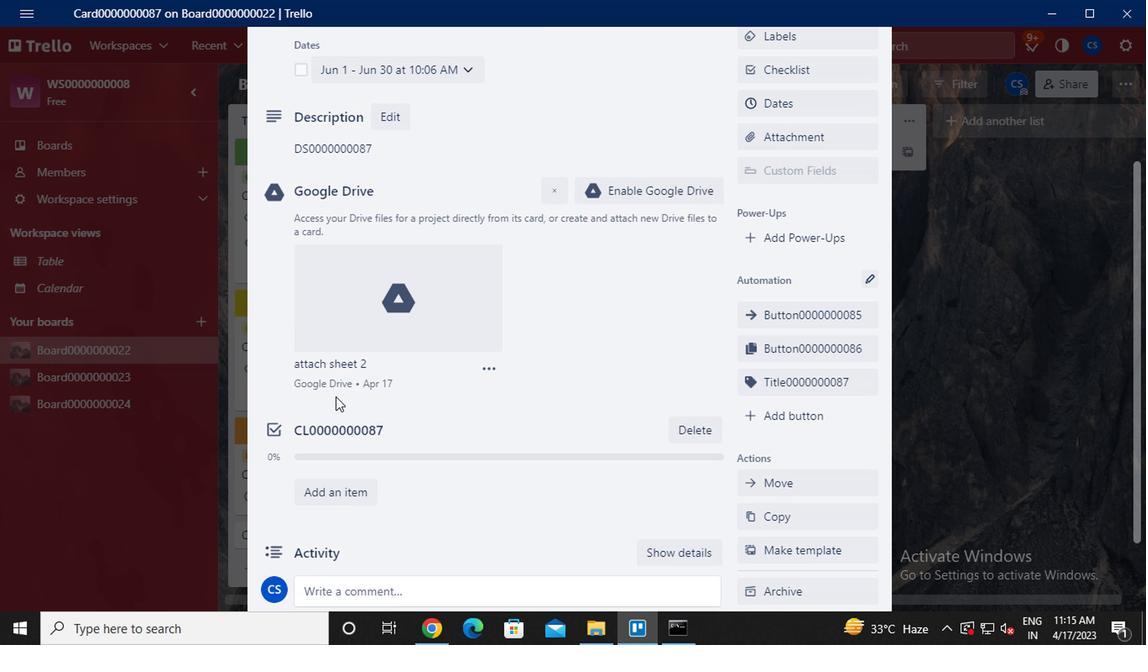
Action: Mouse moved to (336, 396)
Screenshot: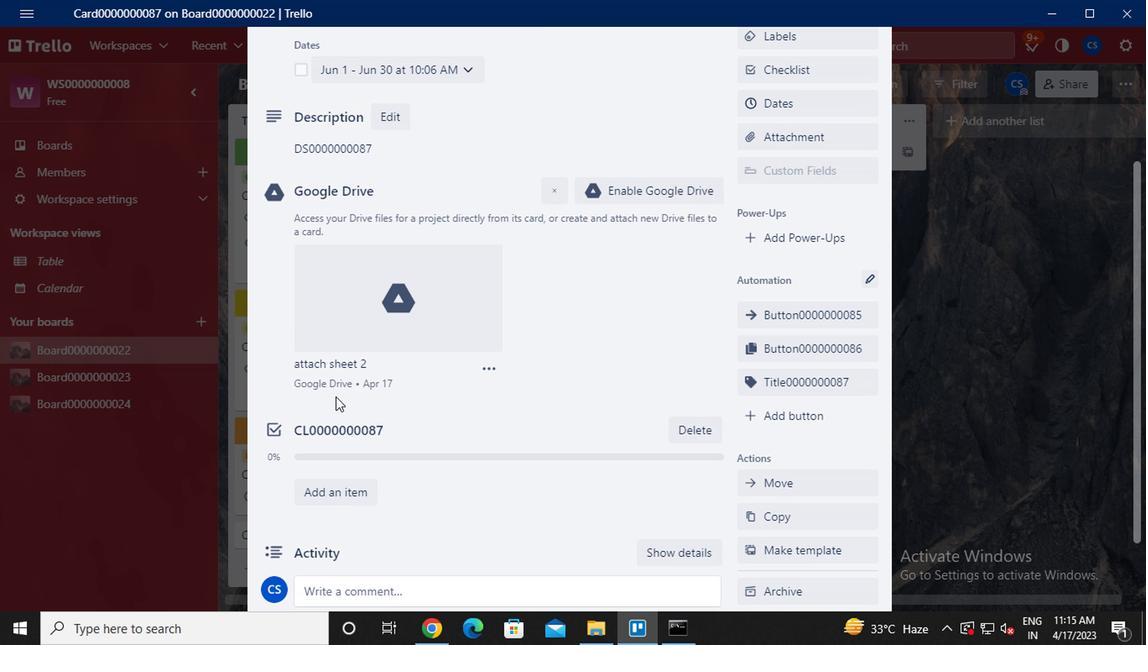 
Action: Mouse scrolled (336, 395) with delta (0, -1)
Screenshot: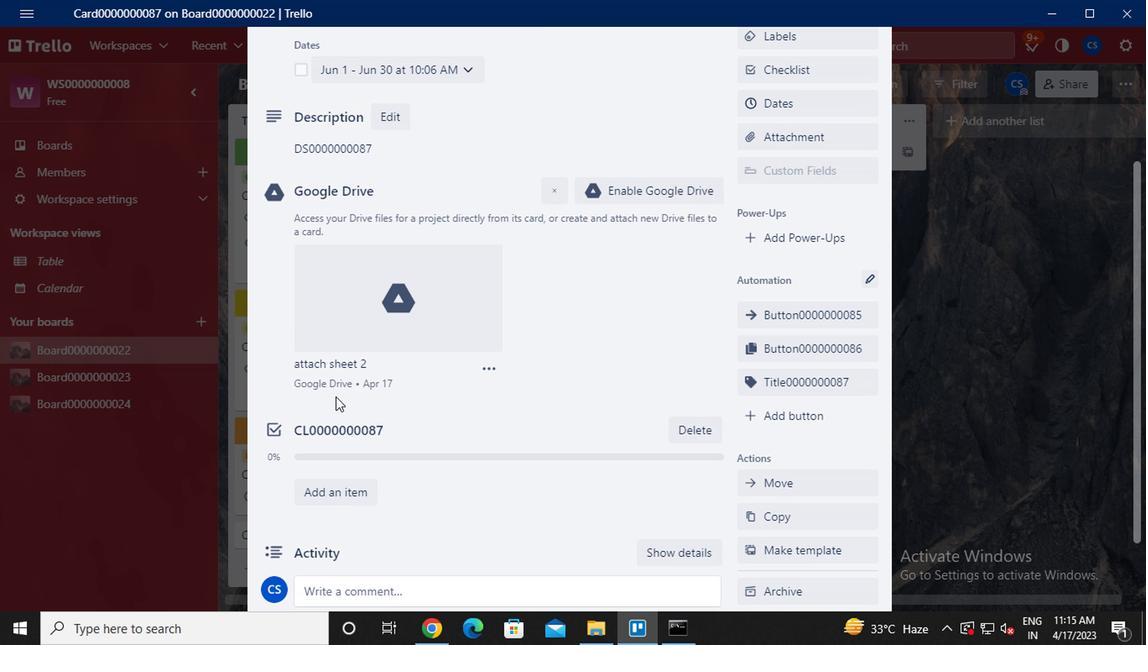 
Action: Mouse moved to (342, 399)
Screenshot: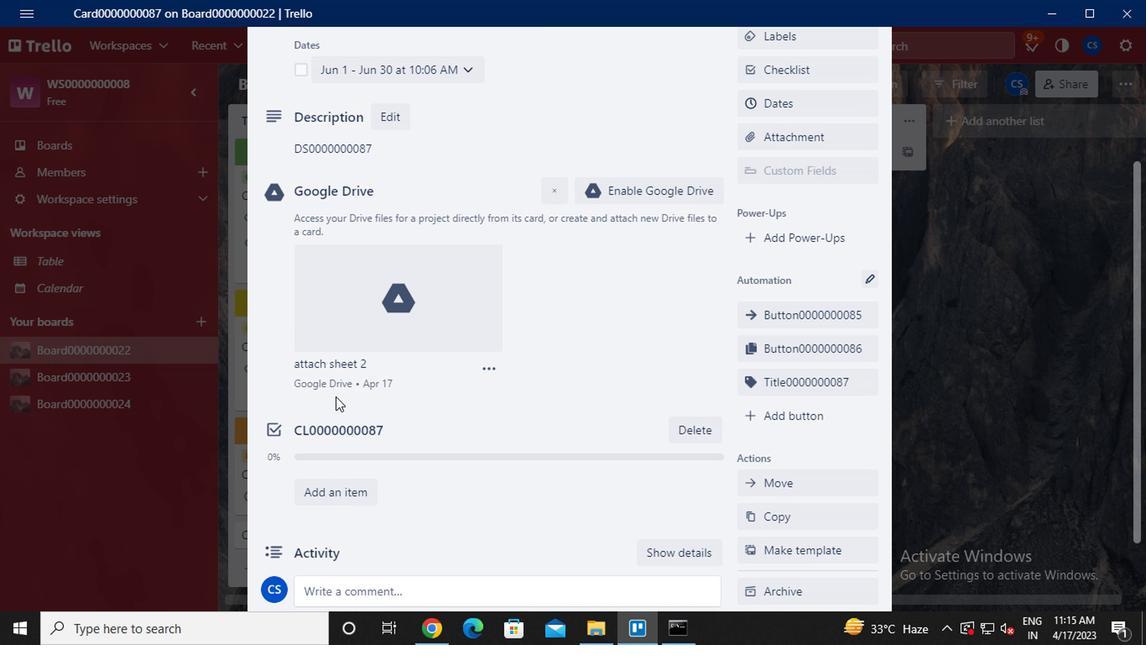 
Action: Mouse scrolled (342, 399) with delta (0, 0)
Screenshot: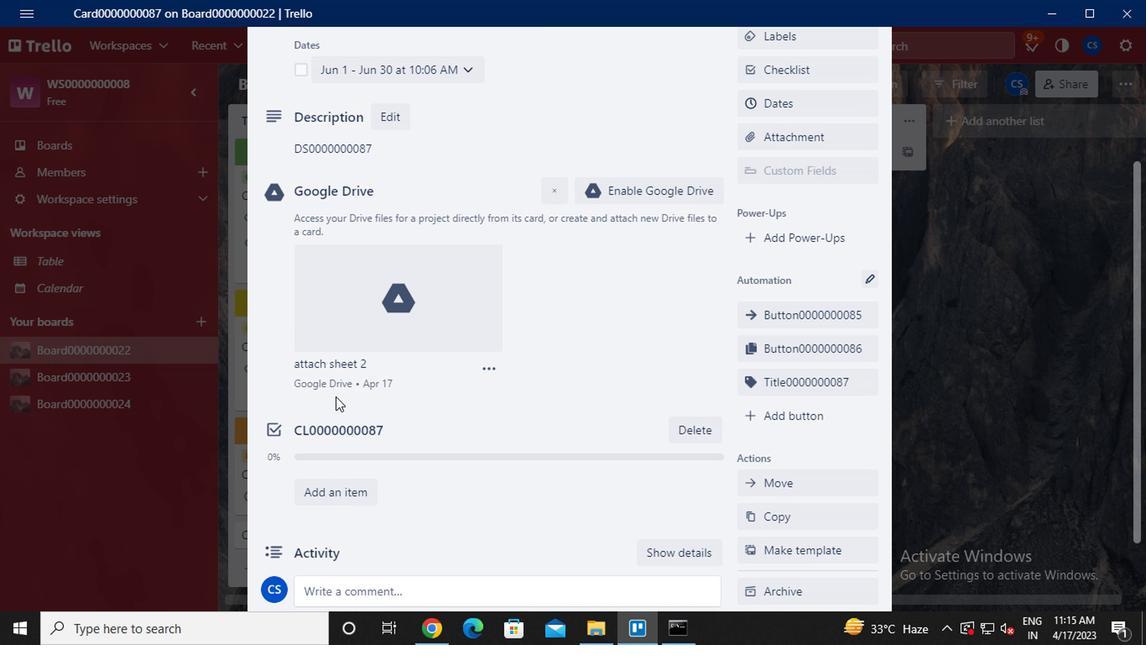
Action: Mouse moved to (344, 399)
Screenshot: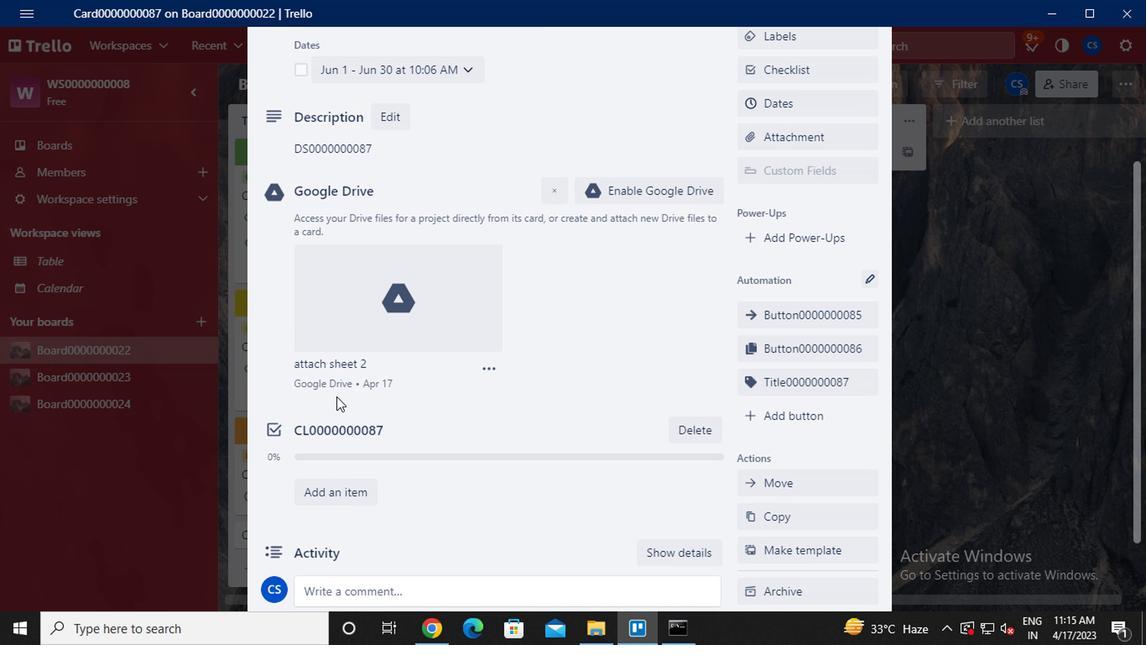 
Action: Mouse scrolled (344, 399) with delta (0, 0)
Screenshot: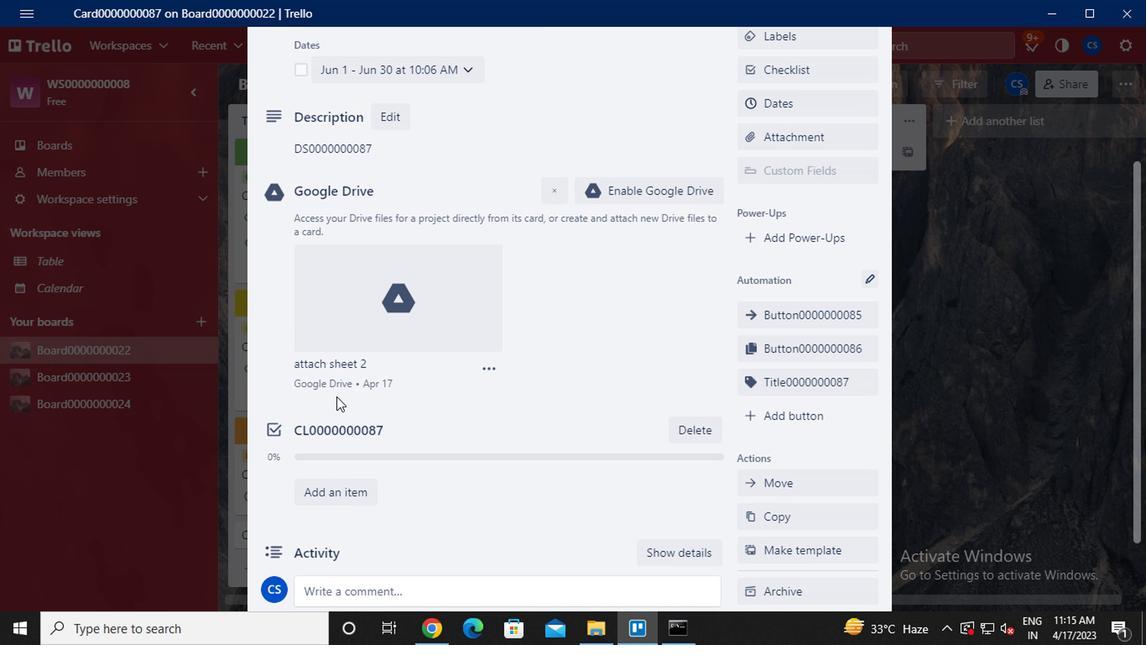 
Action: Mouse moved to (347, 399)
Screenshot: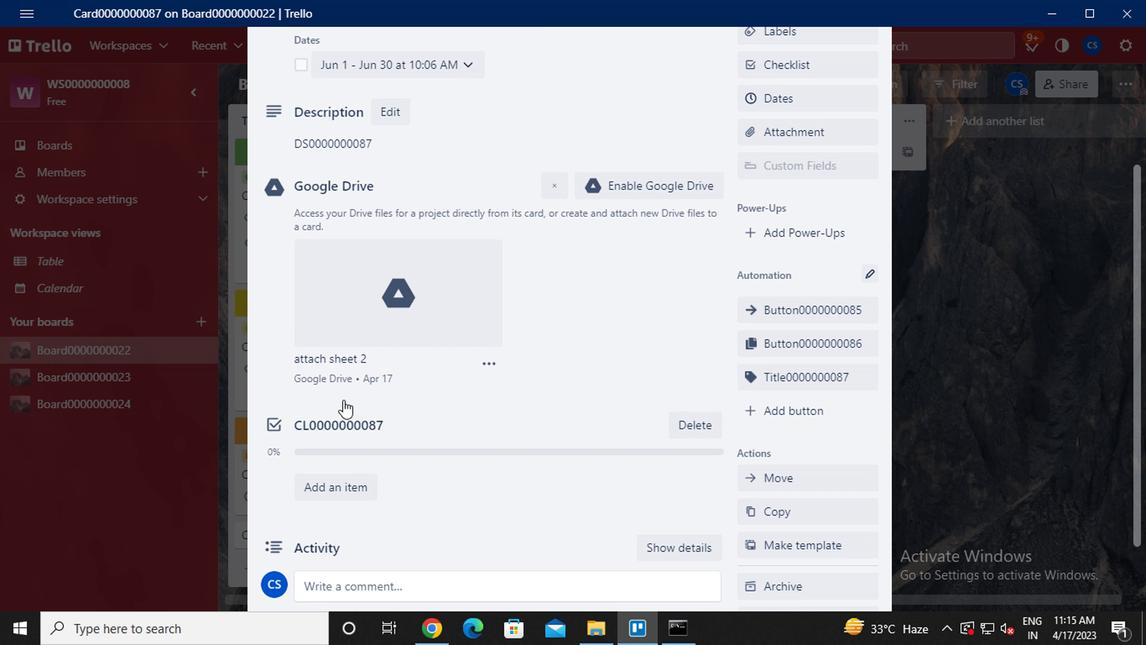 
Action: Mouse scrolled (347, 399) with delta (0, 0)
Screenshot: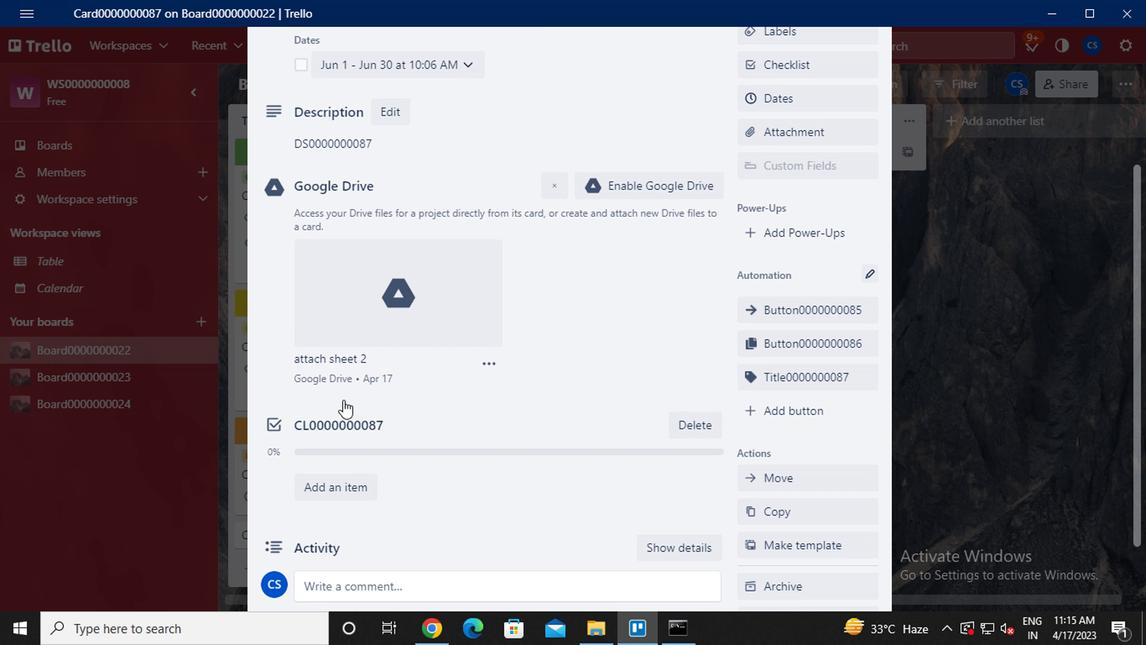 
Action: Mouse moved to (397, 465)
Screenshot: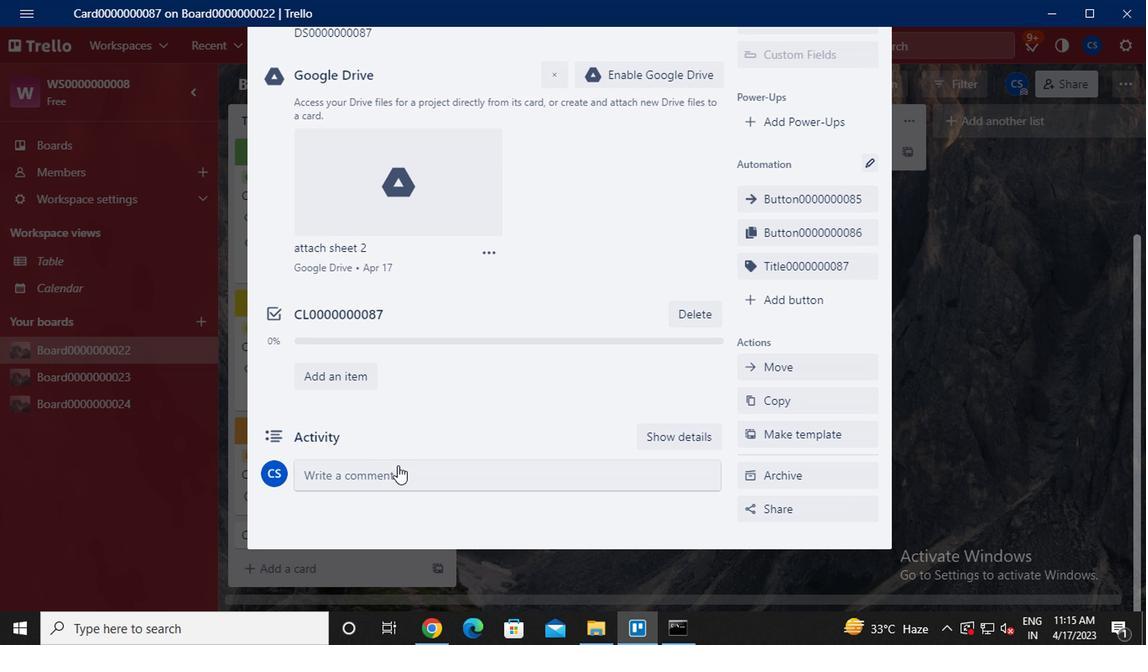 
Action: Mouse pressed left at (397, 465)
Screenshot: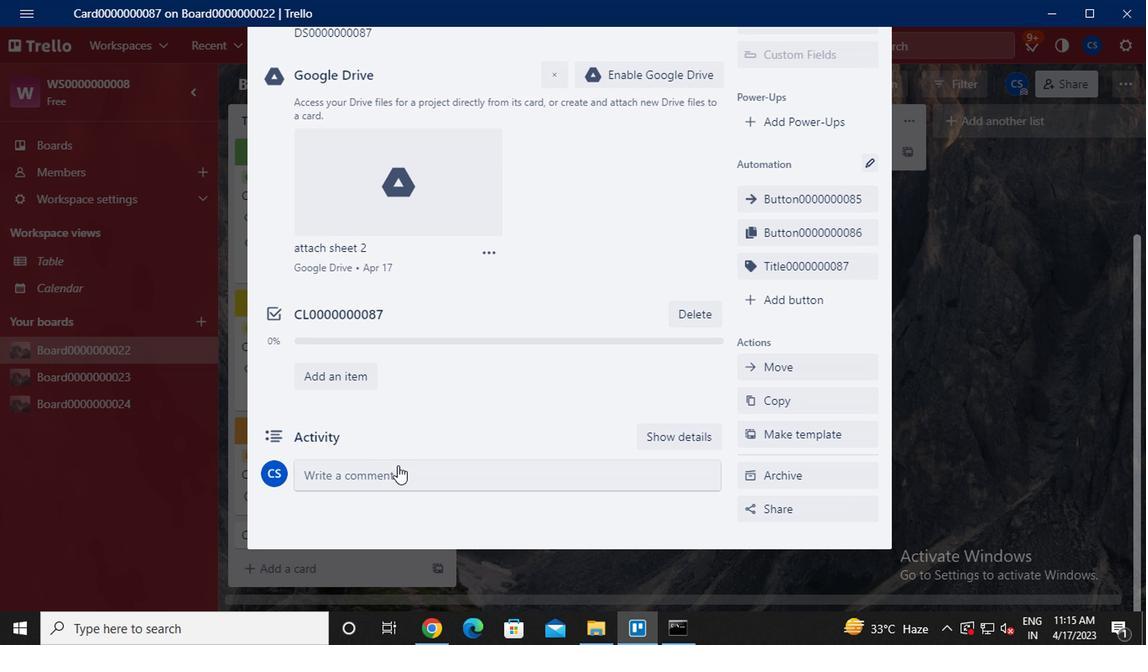 
Action: Key pressed cm0000000087
Screenshot: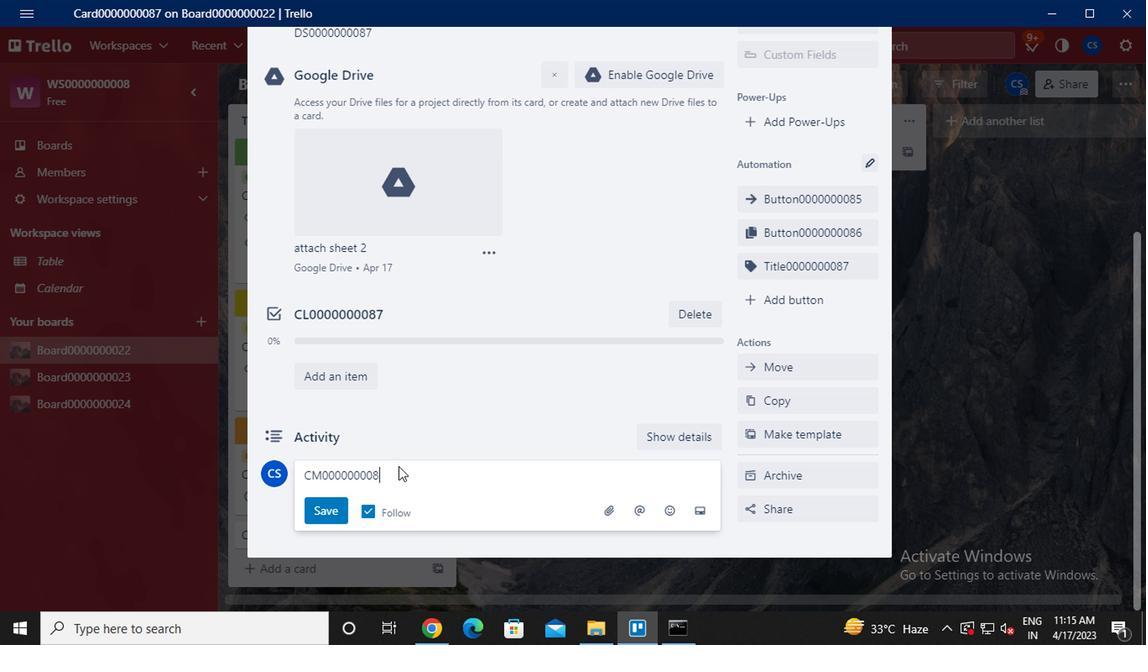 
Action: Mouse moved to (316, 516)
Screenshot: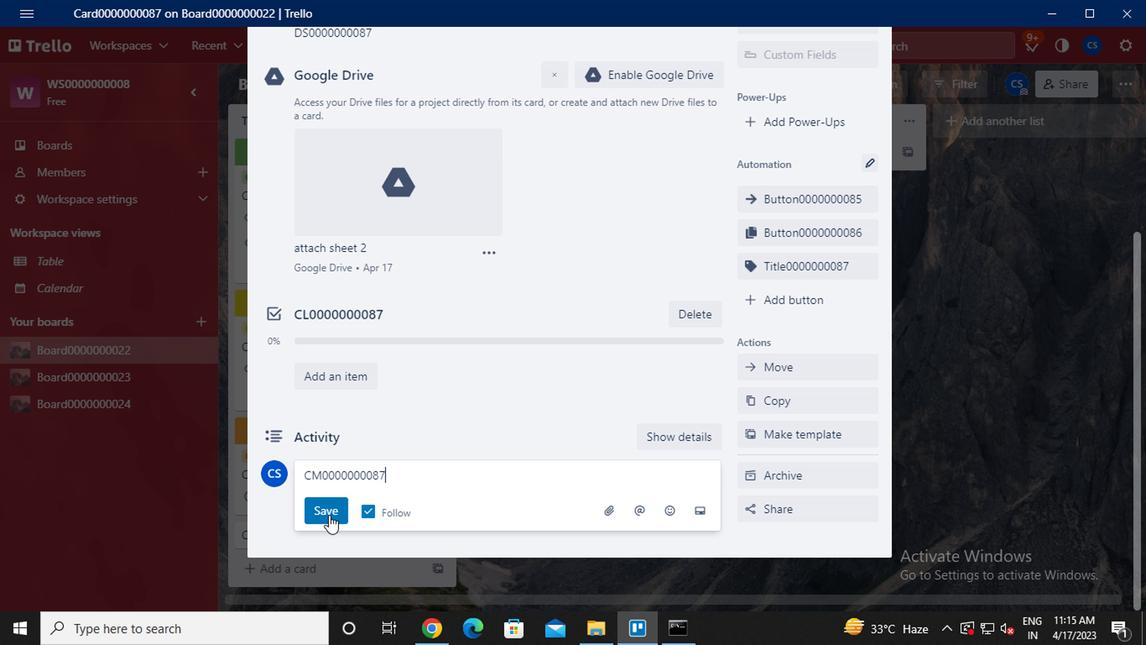 
Action: Mouse pressed left at (316, 516)
Screenshot: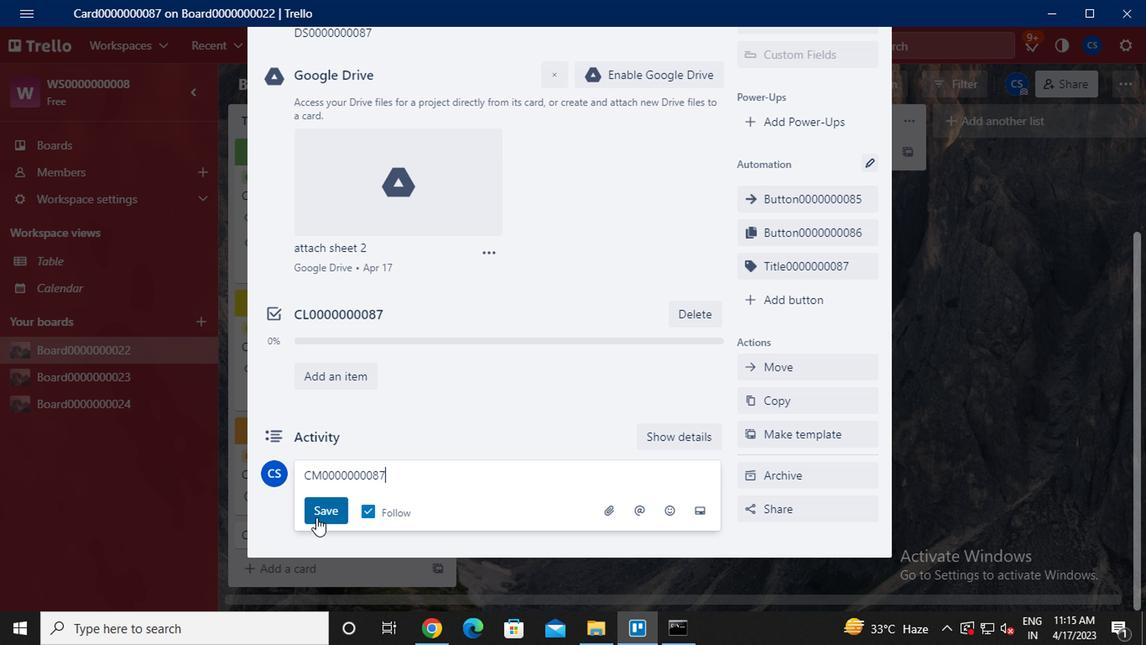 
Action: Mouse moved to (603, 371)
Screenshot: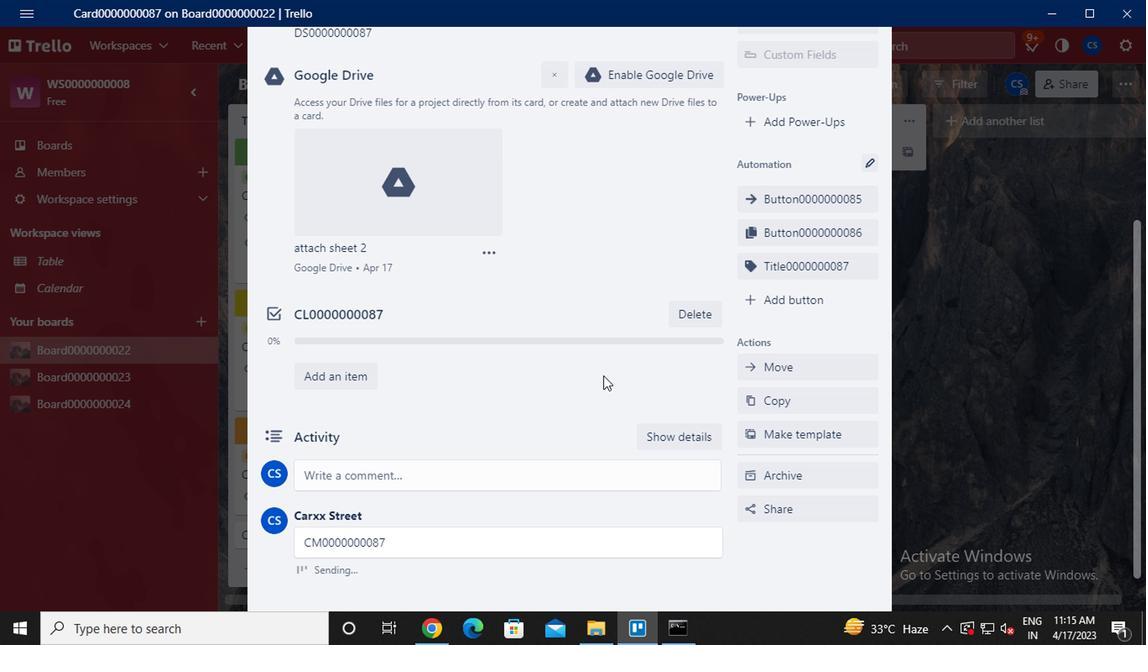 
